 Task: Search one way flight ticket for 3 adults, 3 children in premium economy from Hobbs: Lea County Regional Airport to Evansville: Evansville Regional Airport on 8-3-2023. Choice of flights is Alaska. Number of bags: 1 carry on bag. Price is upto 108000. Outbound departure time preference is 15:30. Return departure time preference is 17:00.
Action: Mouse moved to (234, 300)
Screenshot: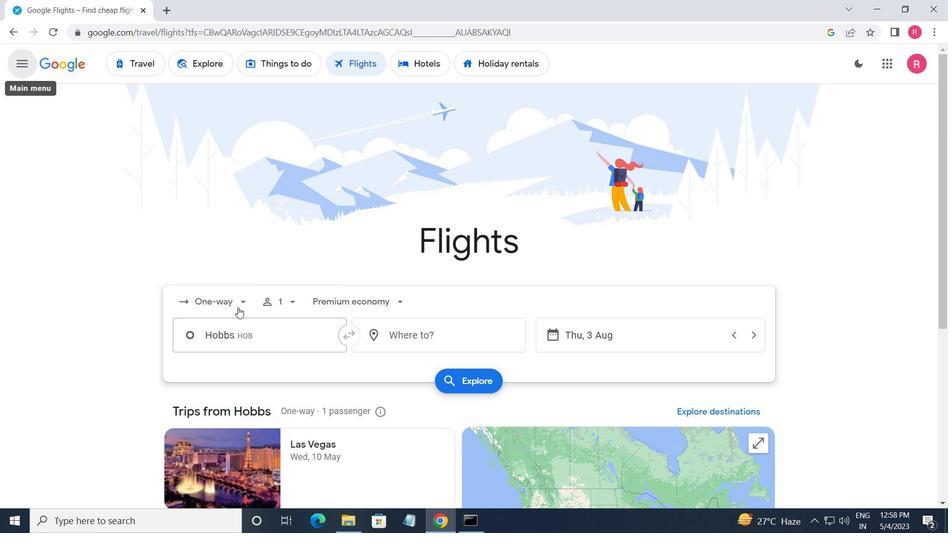 
Action: Mouse pressed left at (234, 300)
Screenshot: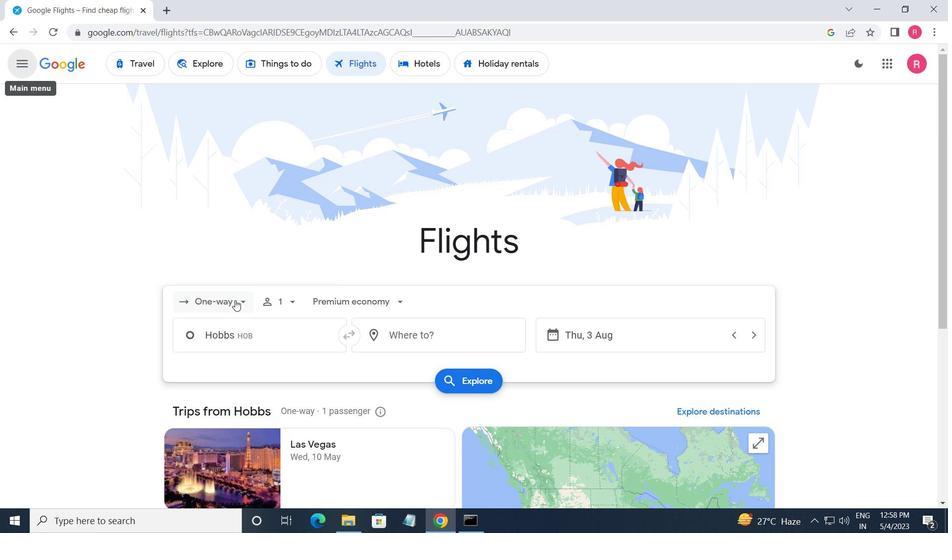 
Action: Mouse moved to (232, 357)
Screenshot: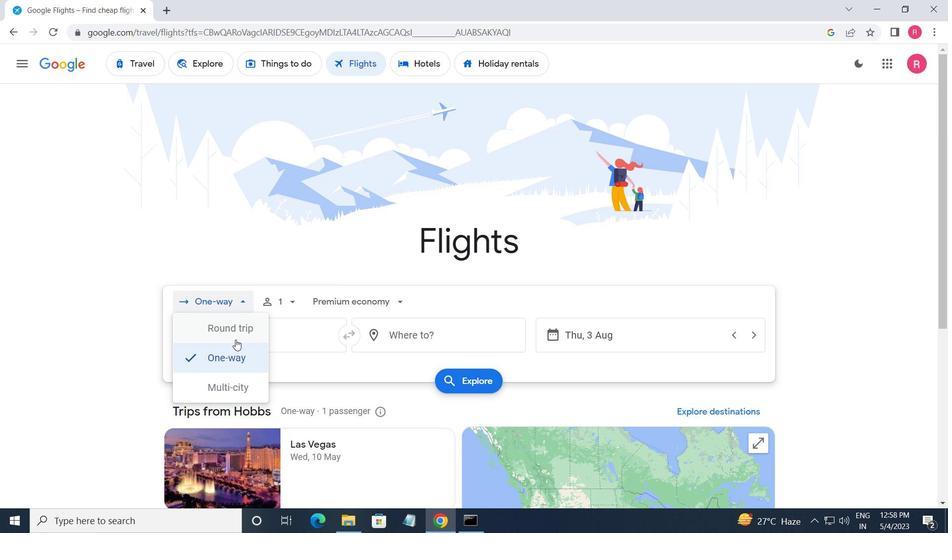 
Action: Mouse pressed left at (232, 357)
Screenshot: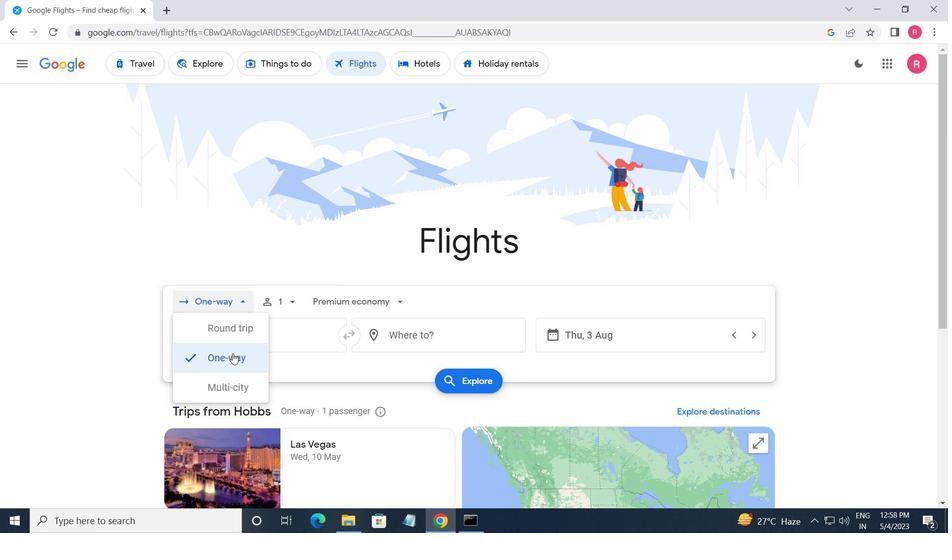 
Action: Mouse moved to (280, 298)
Screenshot: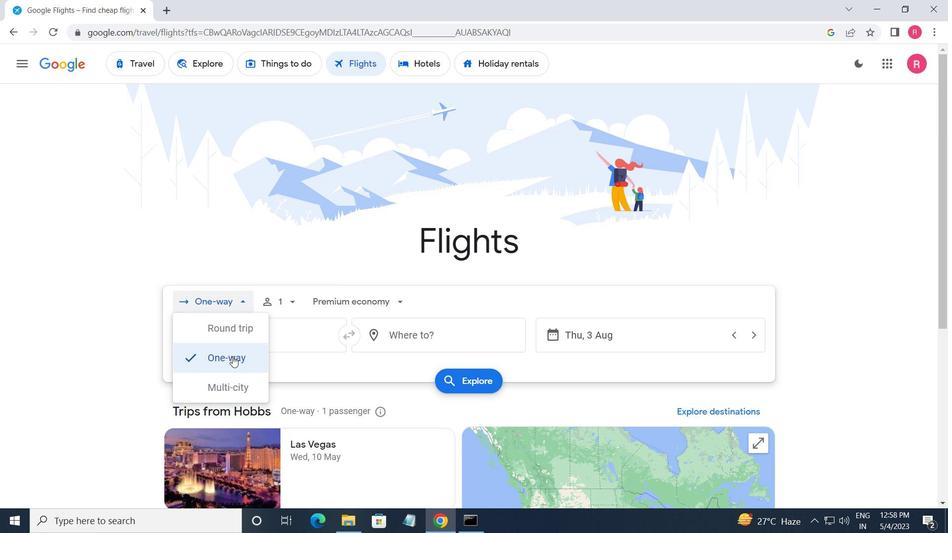 
Action: Mouse pressed left at (280, 298)
Screenshot: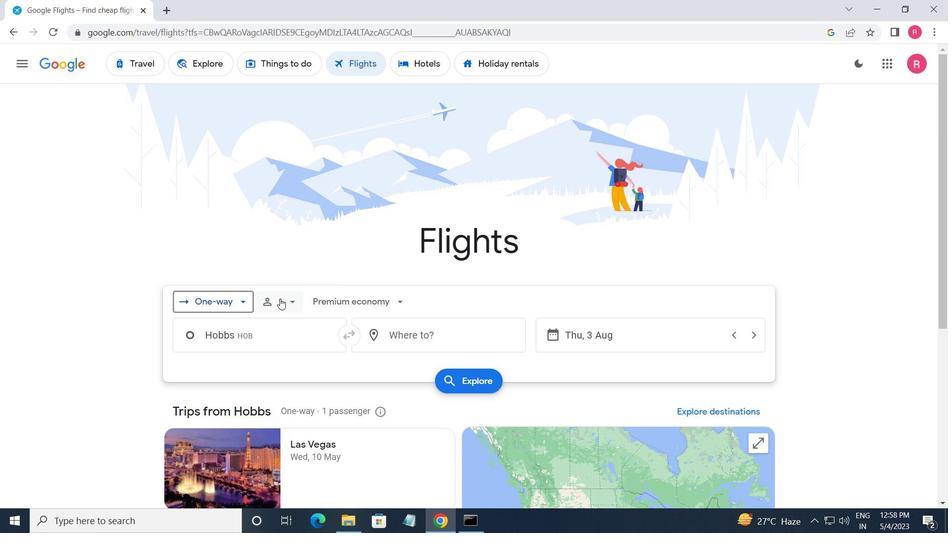 
Action: Mouse moved to (383, 334)
Screenshot: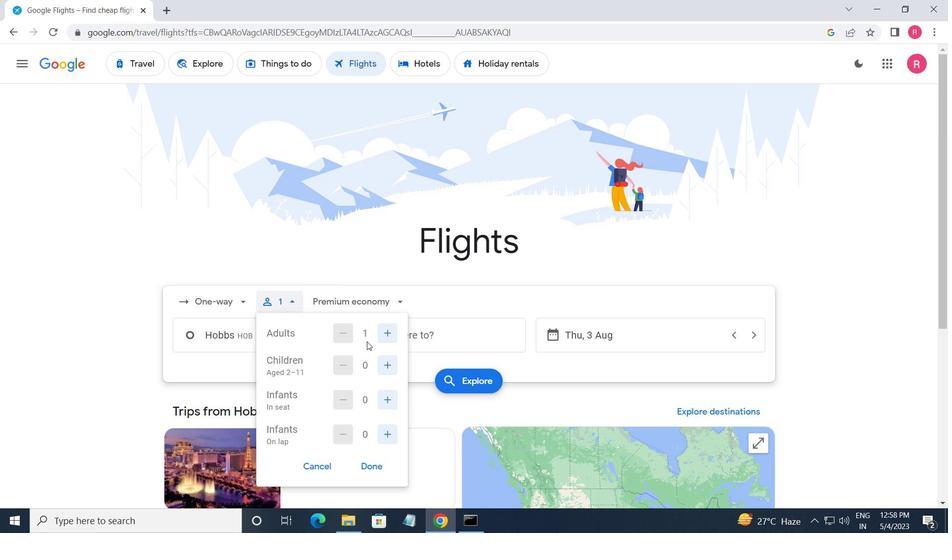 
Action: Mouse pressed left at (383, 334)
Screenshot: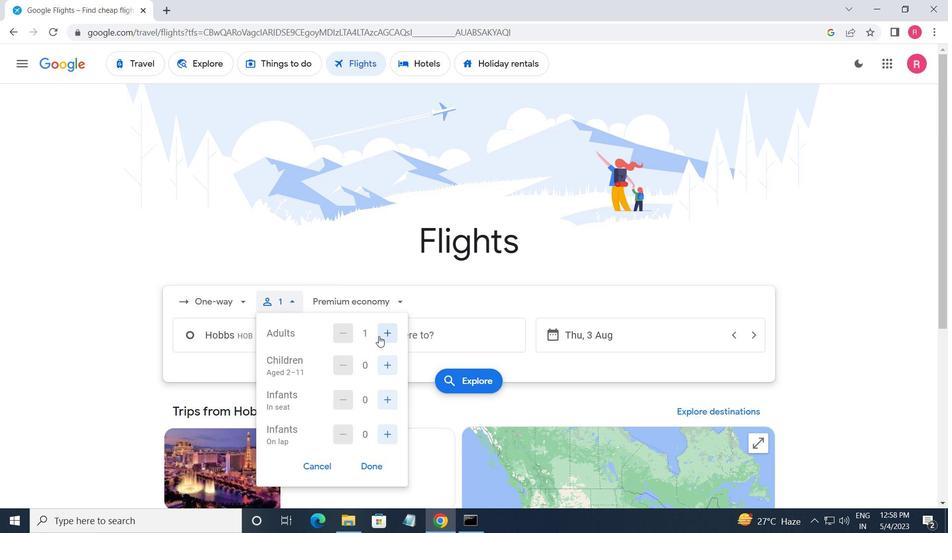 
Action: Mouse pressed left at (383, 334)
Screenshot: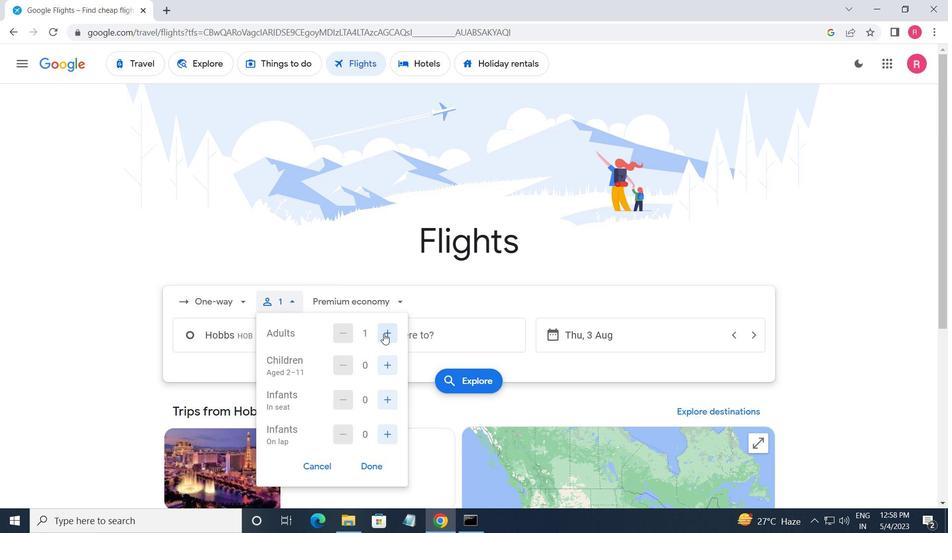 
Action: Mouse pressed left at (383, 334)
Screenshot: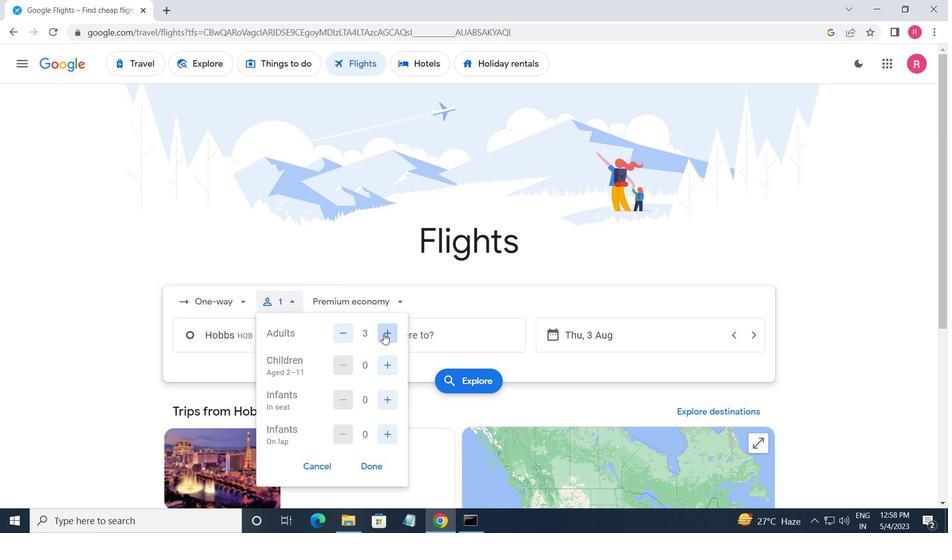 
Action: Mouse moved to (337, 333)
Screenshot: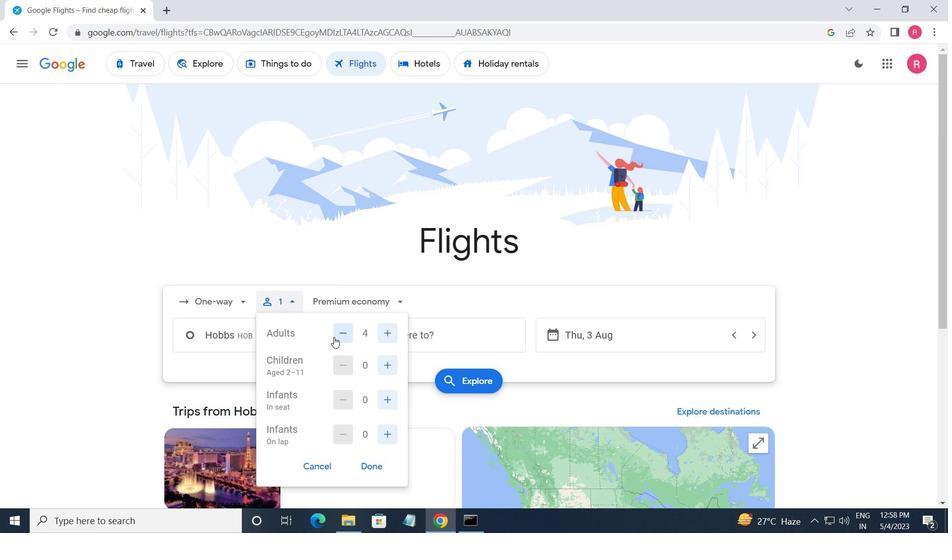
Action: Mouse pressed left at (337, 333)
Screenshot: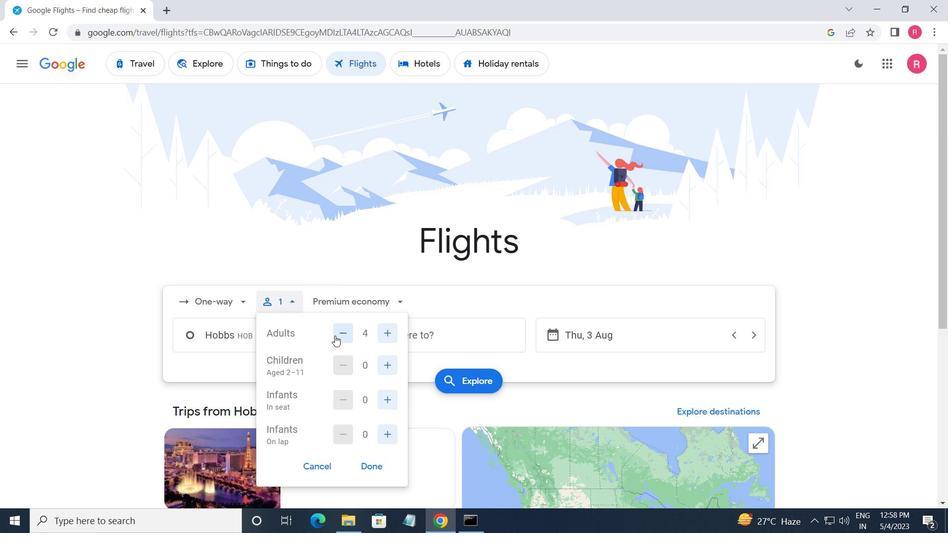 
Action: Mouse moved to (389, 364)
Screenshot: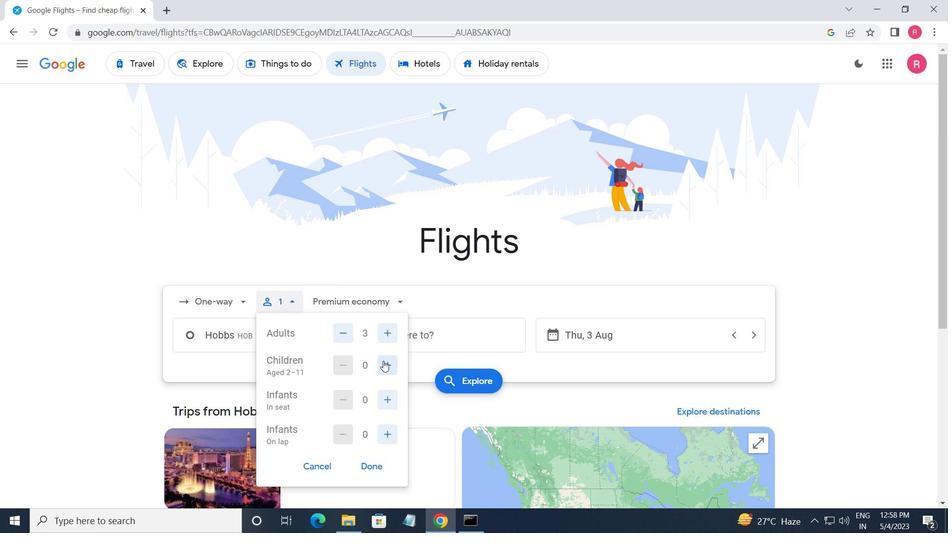 
Action: Mouse pressed left at (389, 364)
Screenshot: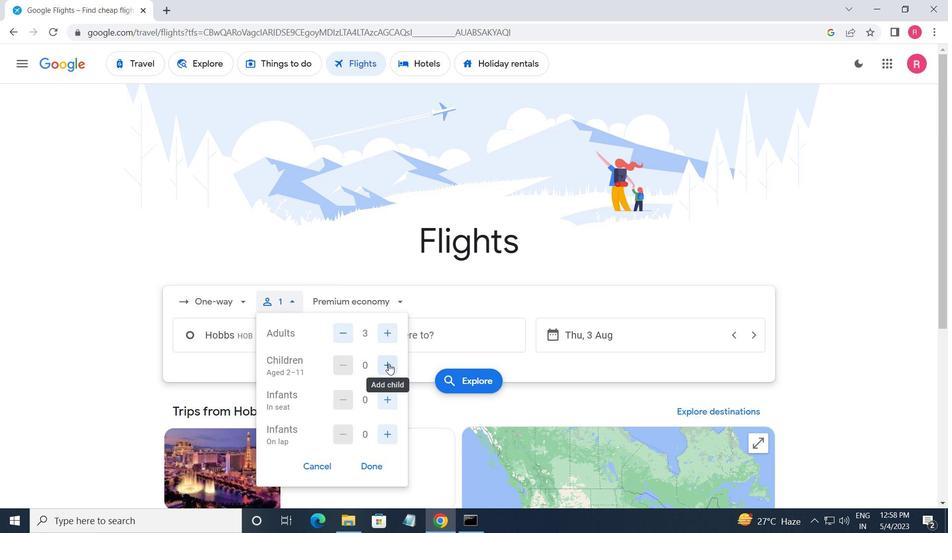 
Action: Mouse pressed left at (389, 364)
Screenshot: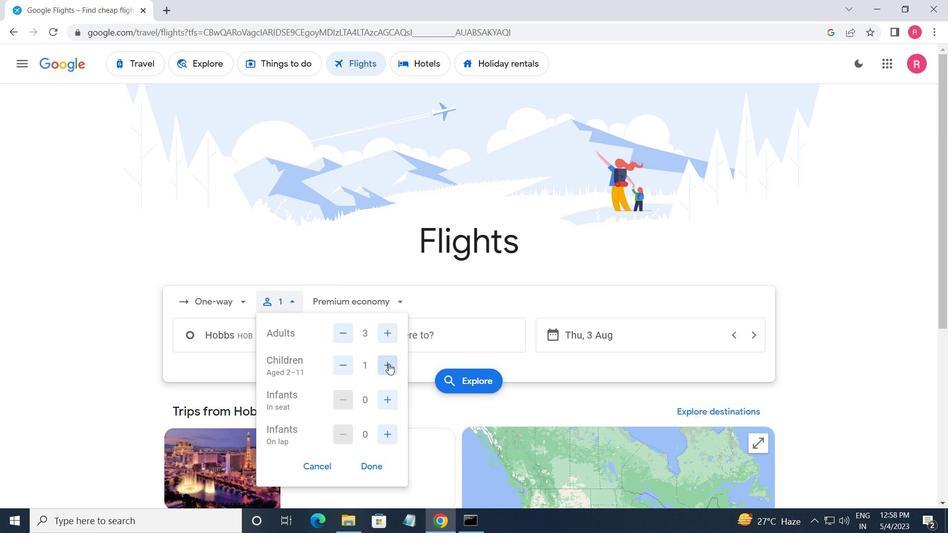 
Action: Mouse pressed left at (389, 364)
Screenshot: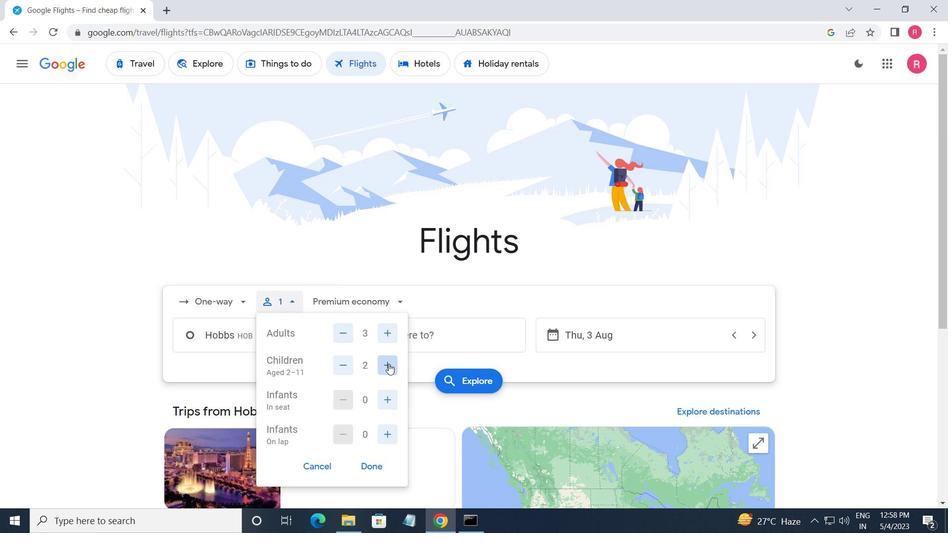 
Action: Mouse moved to (377, 462)
Screenshot: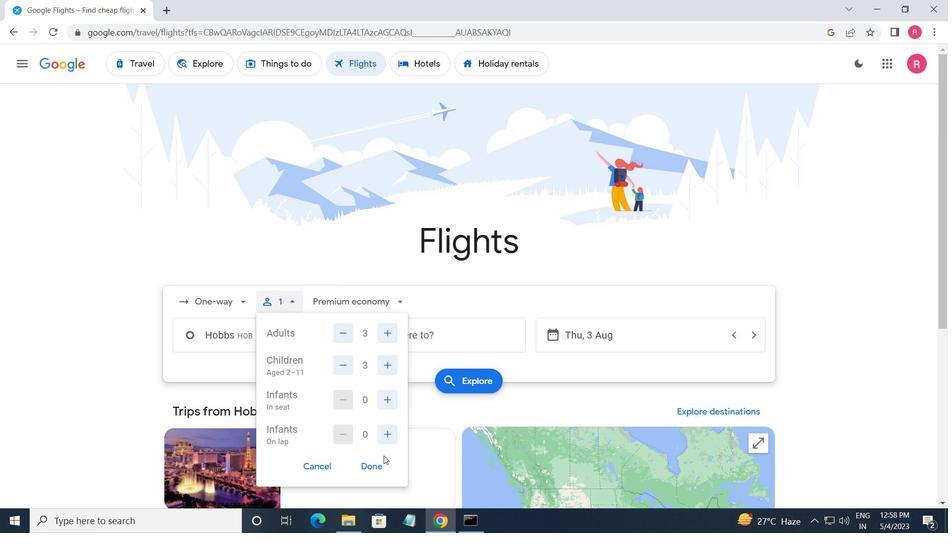 
Action: Mouse pressed left at (377, 462)
Screenshot: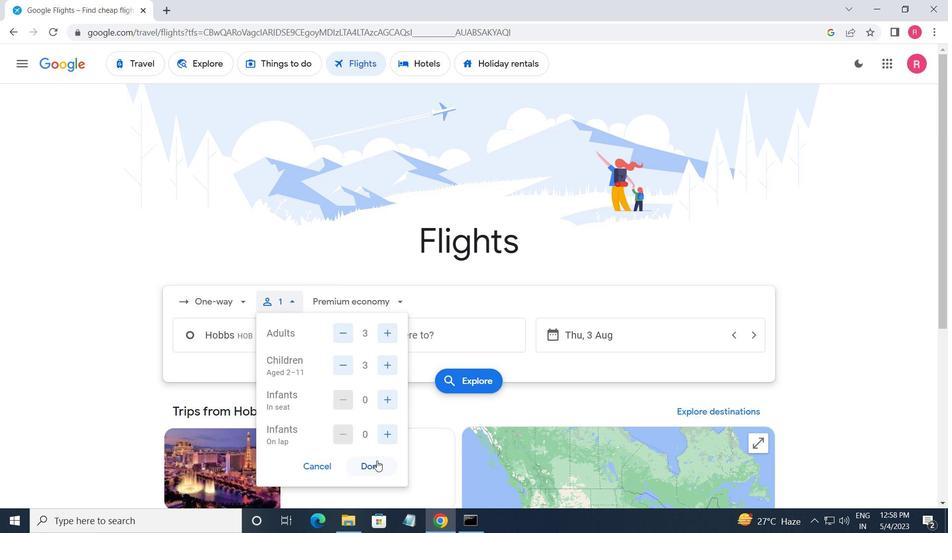 
Action: Mouse moved to (357, 297)
Screenshot: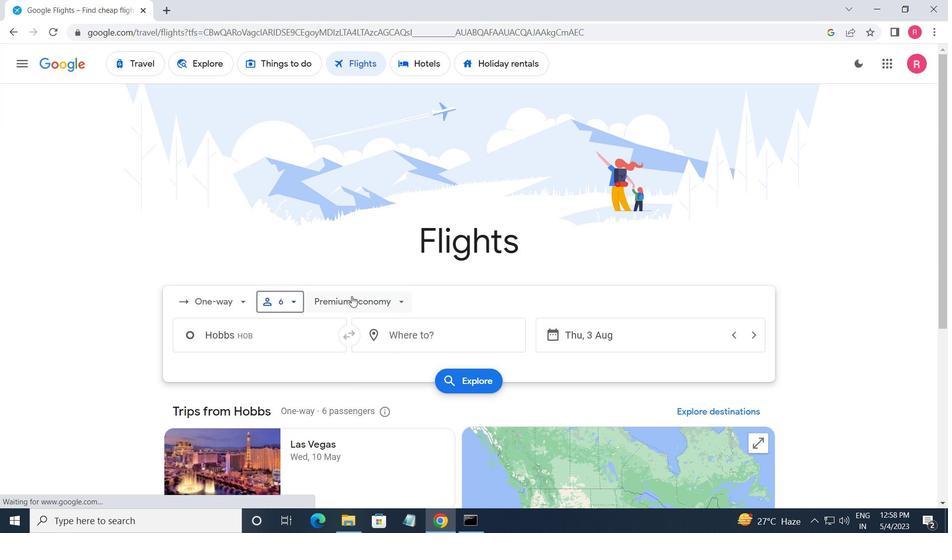 
Action: Mouse pressed left at (357, 297)
Screenshot: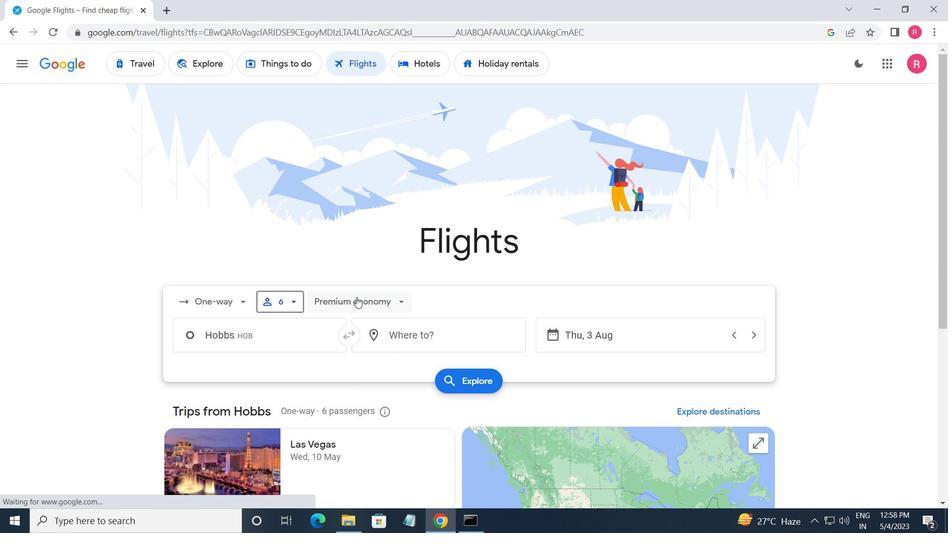 
Action: Mouse moved to (371, 357)
Screenshot: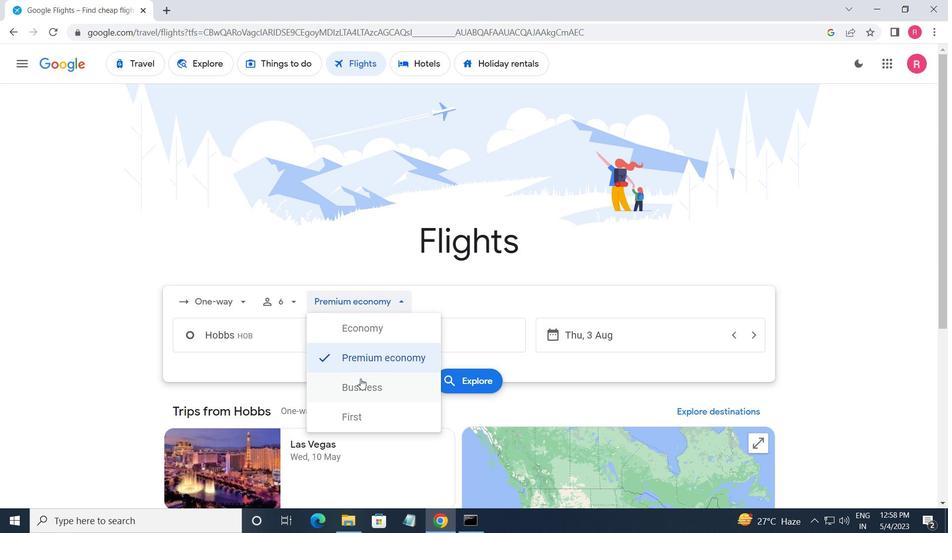 
Action: Mouse pressed left at (371, 357)
Screenshot: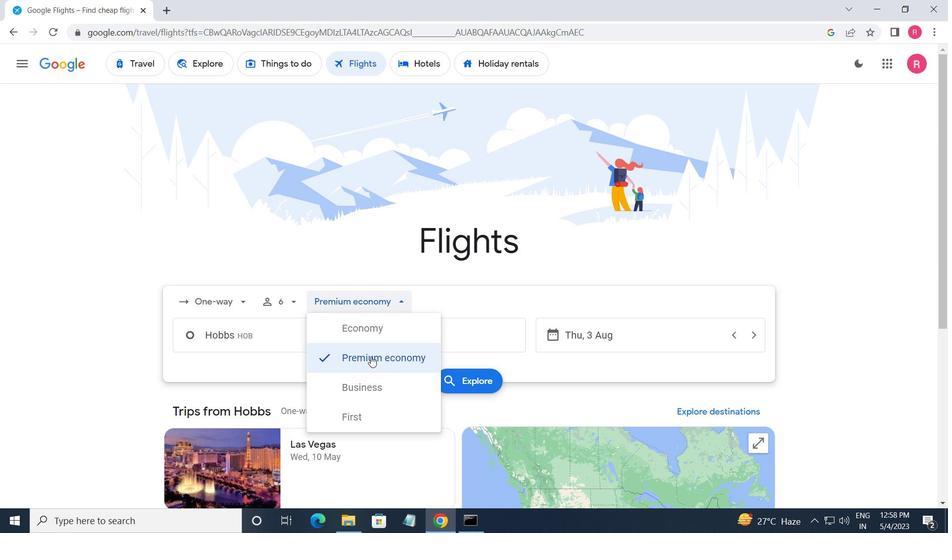 
Action: Mouse moved to (286, 330)
Screenshot: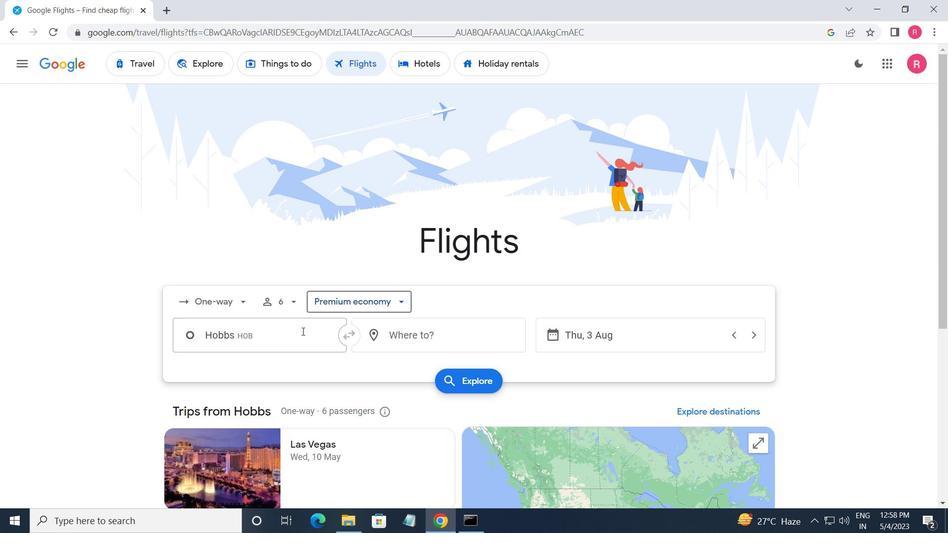 
Action: Mouse pressed left at (286, 330)
Screenshot: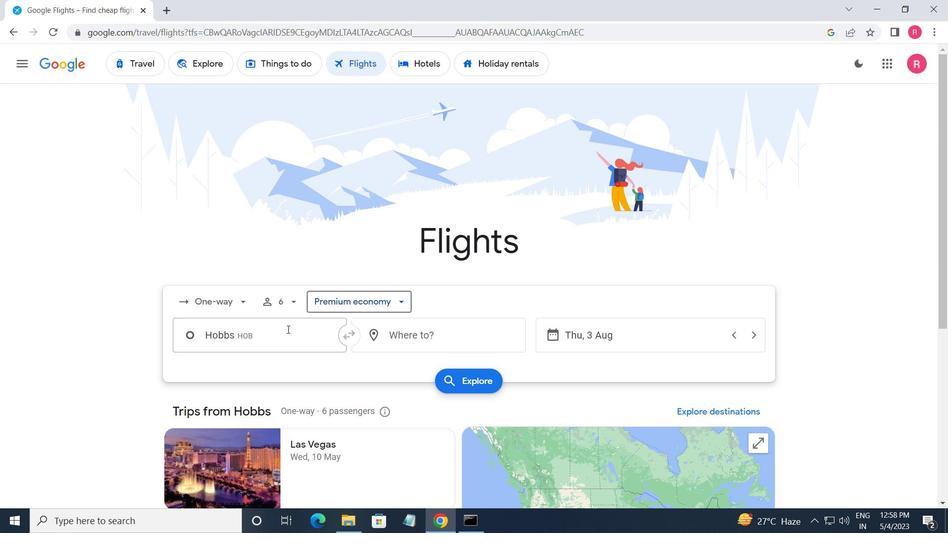 
Action: Mouse moved to (289, 465)
Screenshot: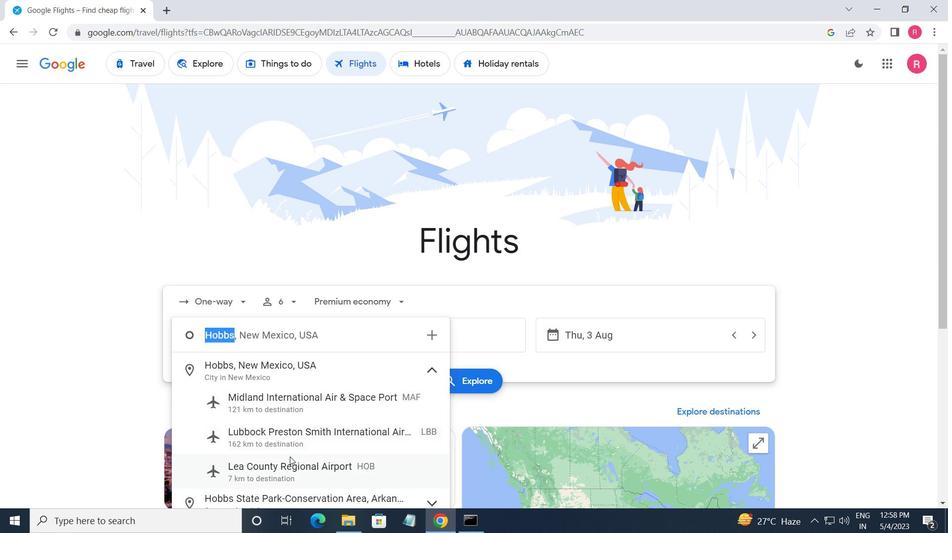 
Action: Mouse pressed left at (289, 465)
Screenshot: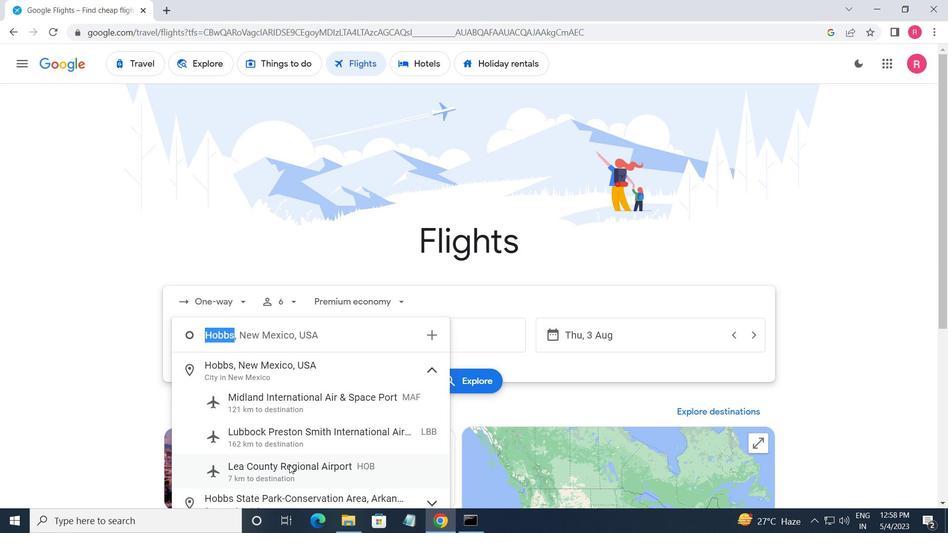 
Action: Mouse moved to (403, 338)
Screenshot: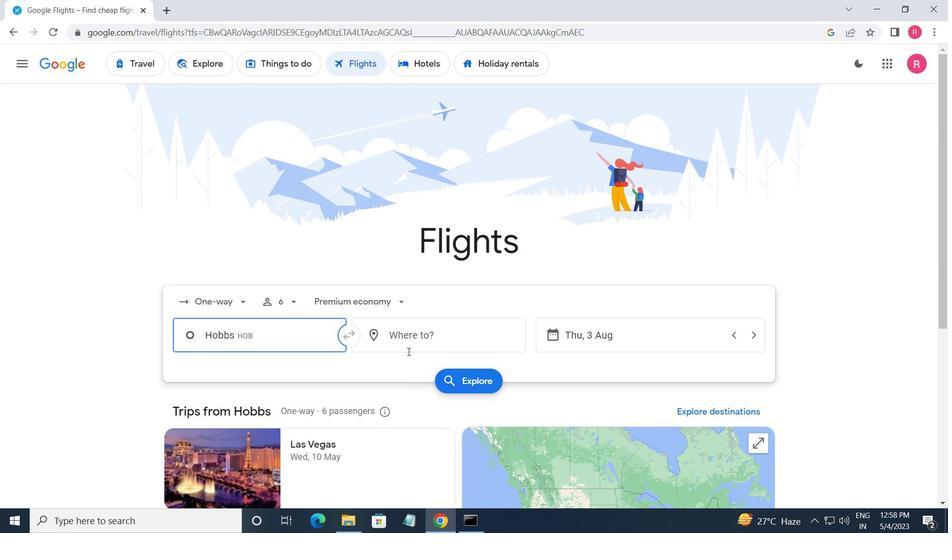 
Action: Mouse pressed left at (403, 338)
Screenshot: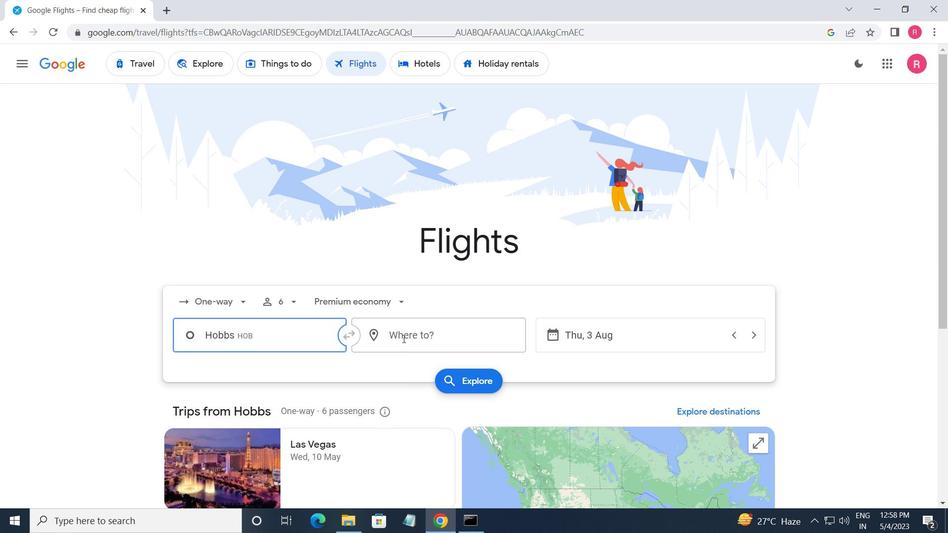 
Action: Mouse moved to (426, 460)
Screenshot: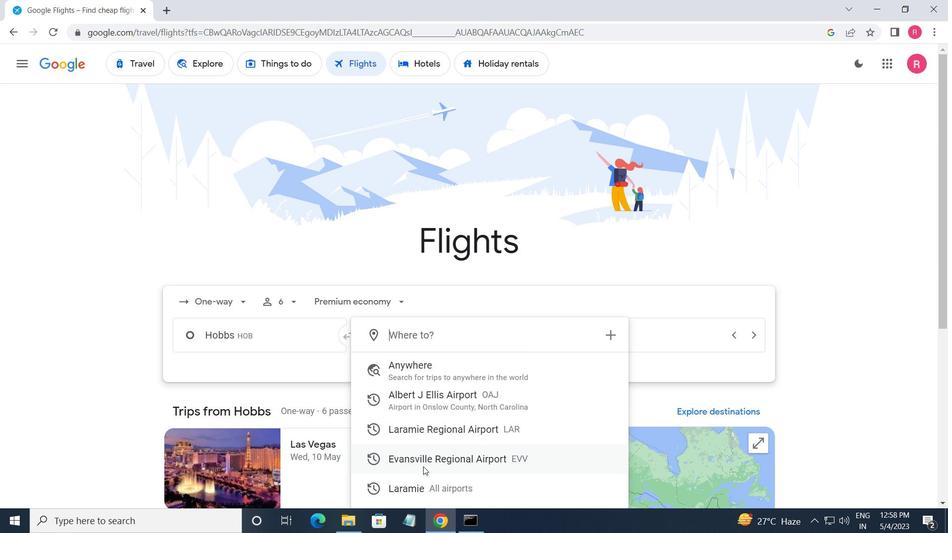 
Action: Mouse pressed left at (426, 460)
Screenshot: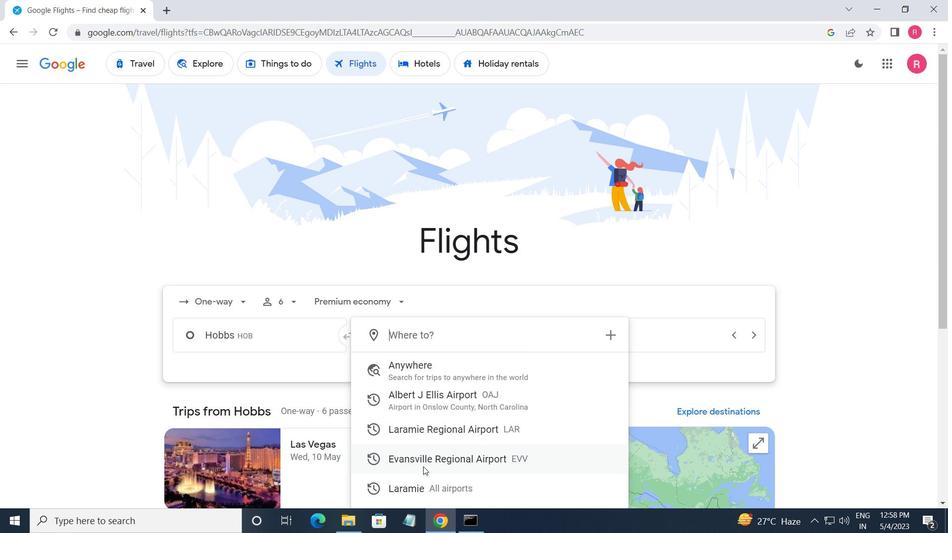
Action: Mouse moved to (587, 336)
Screenshot: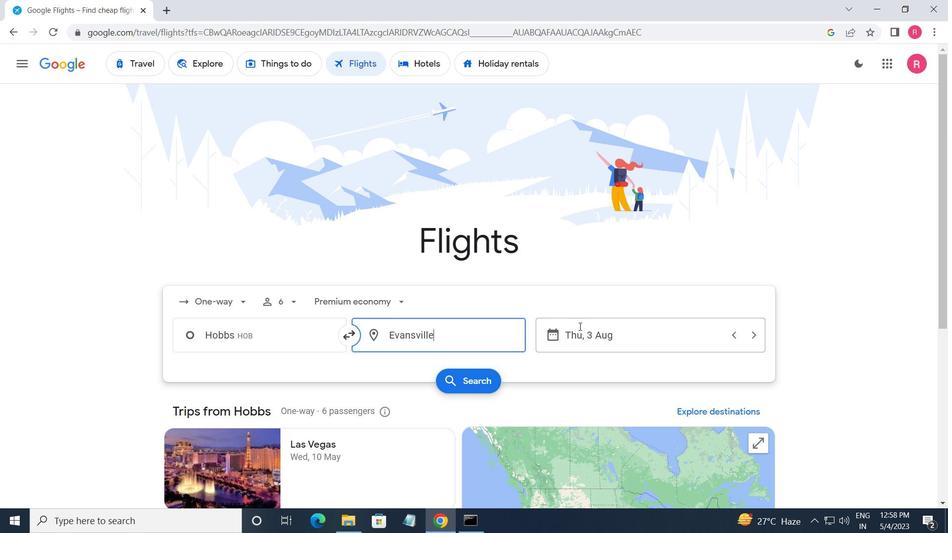 
Action: Mouse pressed left at (587, 336)
Screenshot: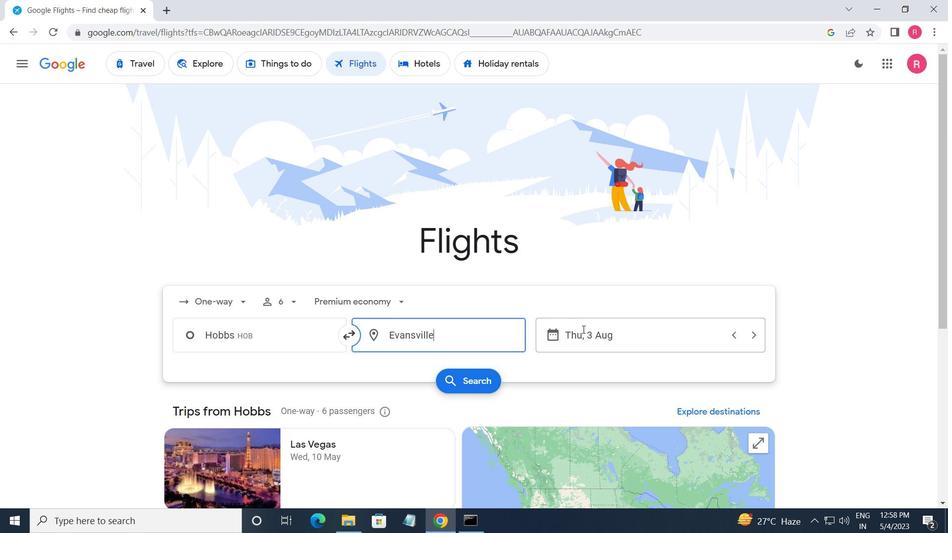 
Action: Mouse moved to (442, 289)
Screenshot: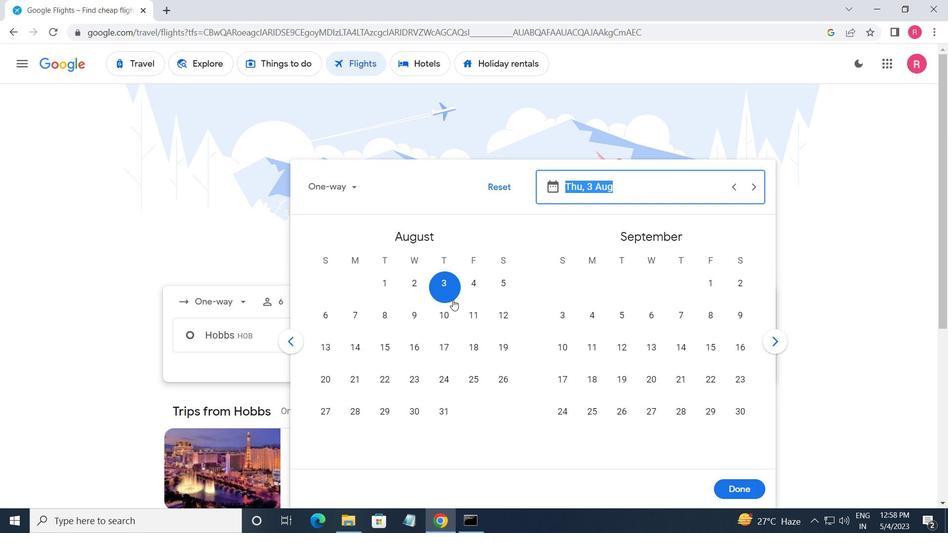 
Action: Mouse pressed left at (442, 289)
Screenshot: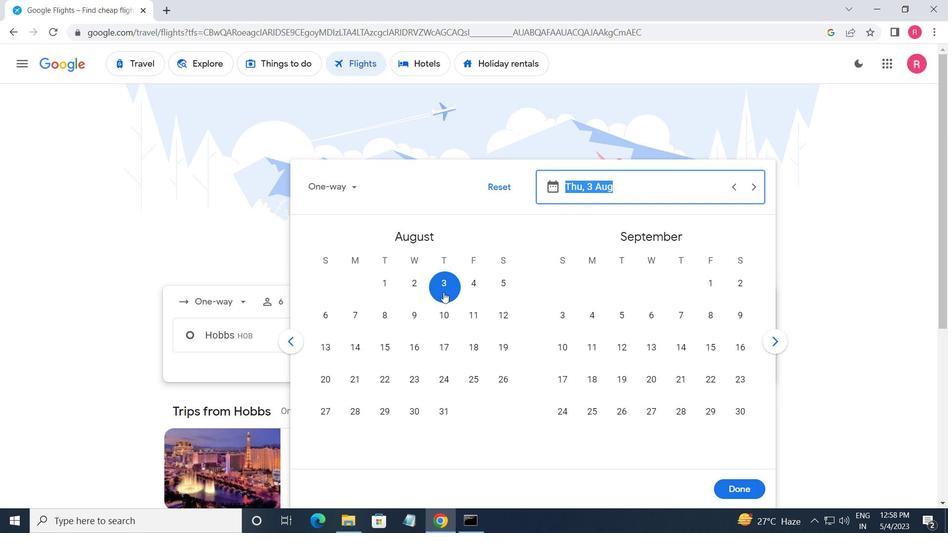 
Action: Mouse moved to (753, 488)
Screenshot: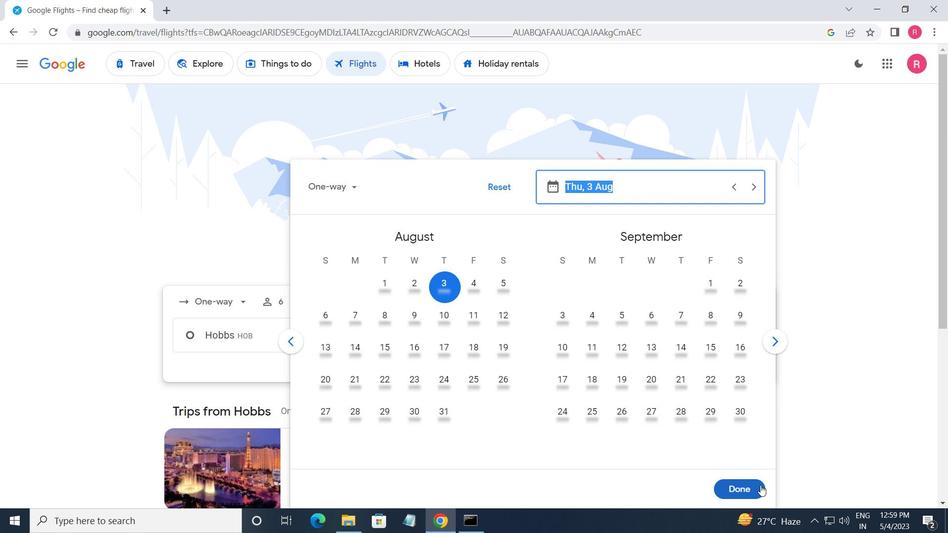 
Action: Mouse pressed left at (753, 488)
Screenshot: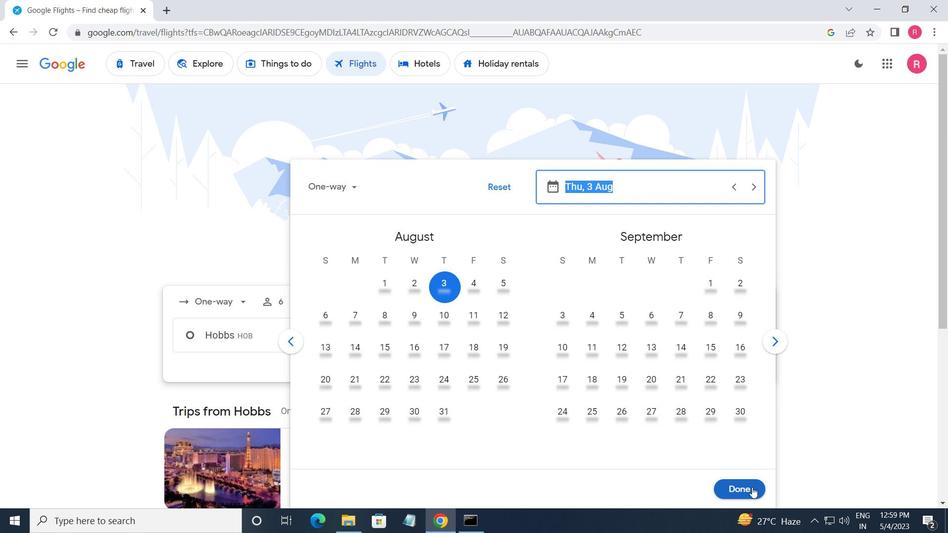 
Action: Mouse moved to (486, 386)
Screenshot: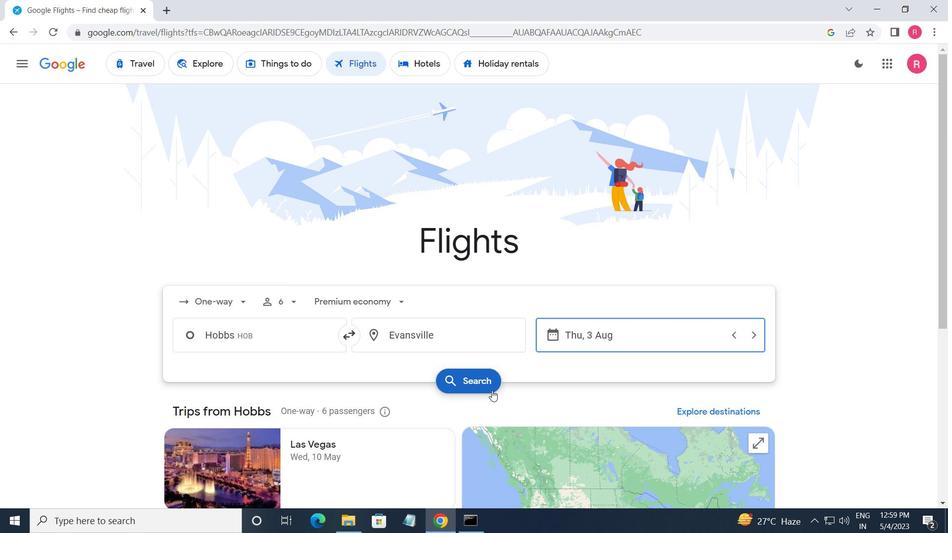 
Action: Mouse pressed left at (486, 386)
Screenshot: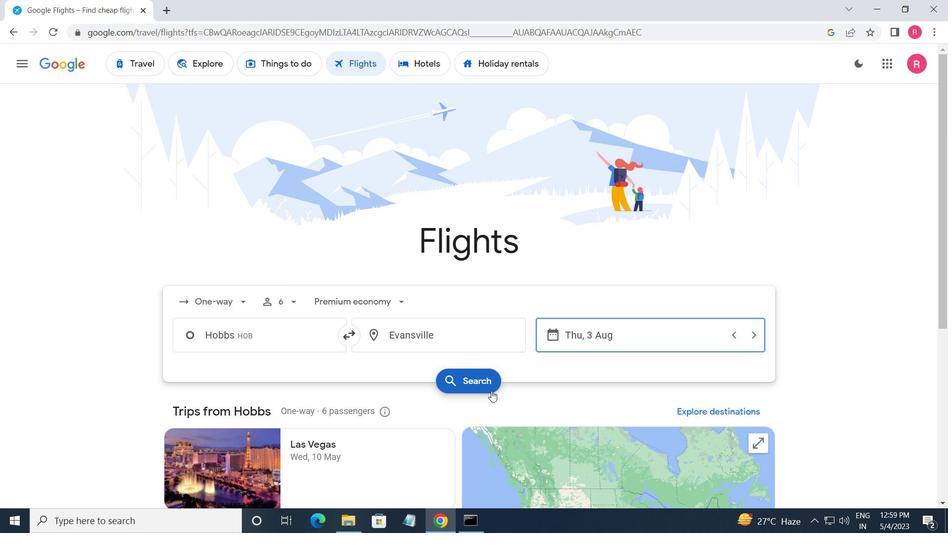 
Action: Mouse moved to (190, 181)
Screenshot: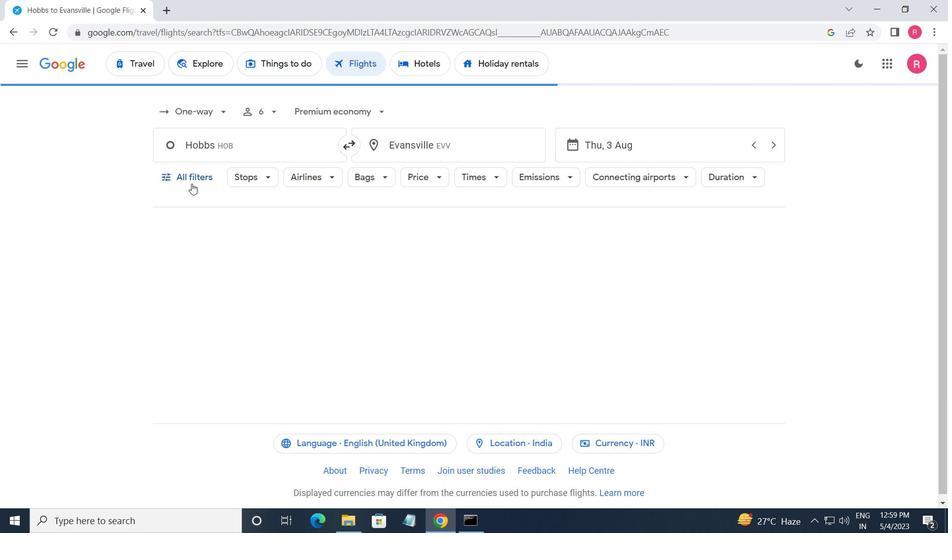 
Action: Mouse pressed left at (190, 181)
Screenshot: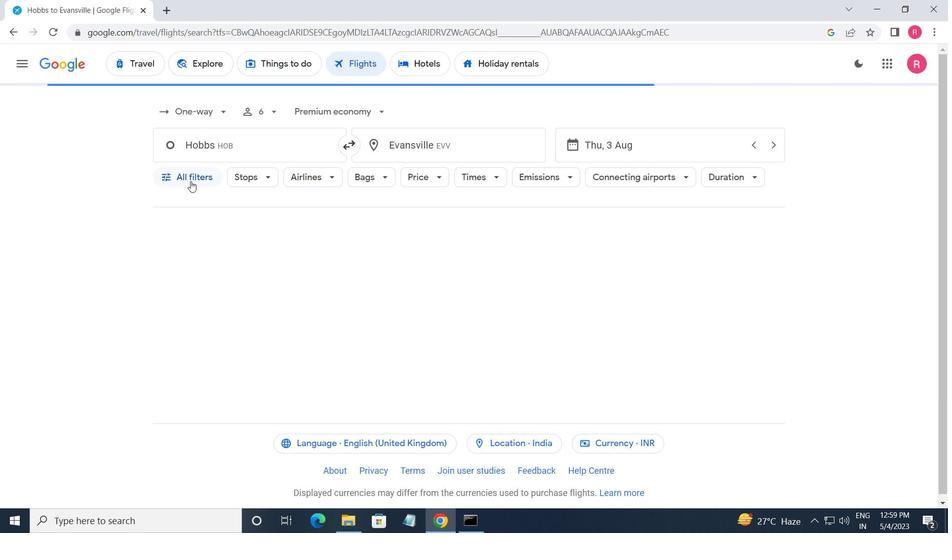 
Action: Mouse moved to (294, 290)
Screenshot: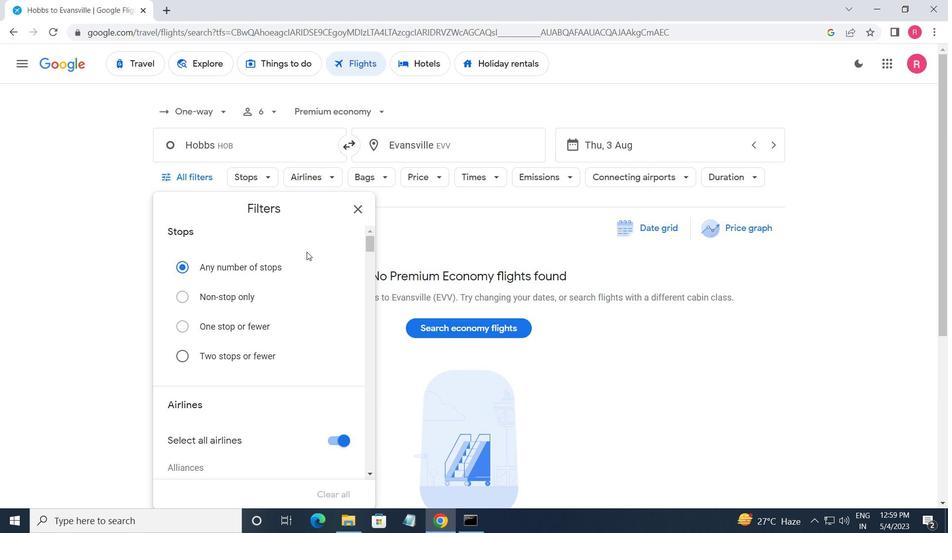 
Action: Mouse scrolled (294, 290) with delta (0, 0)
Screenshot: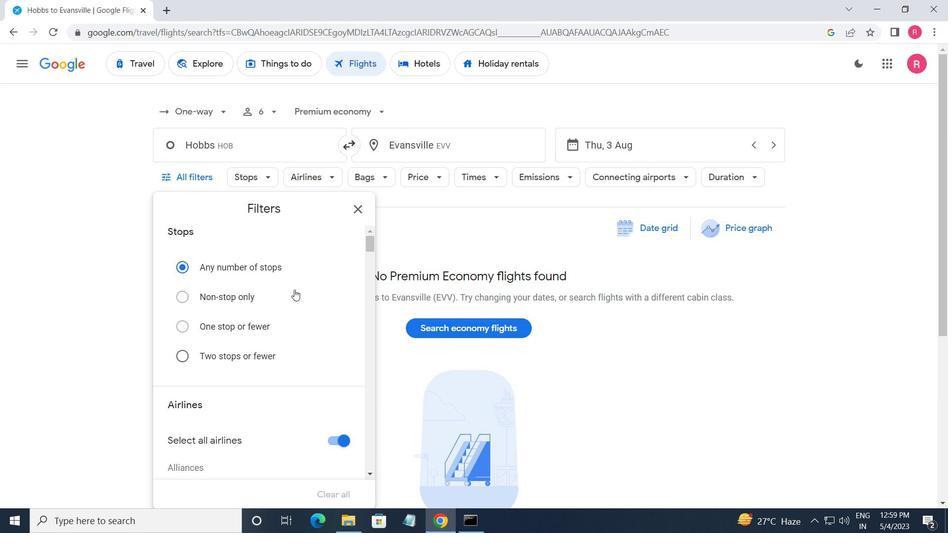 
Action: Mouse scrolled (294, 290) with delta (0, 0)
Screenshot: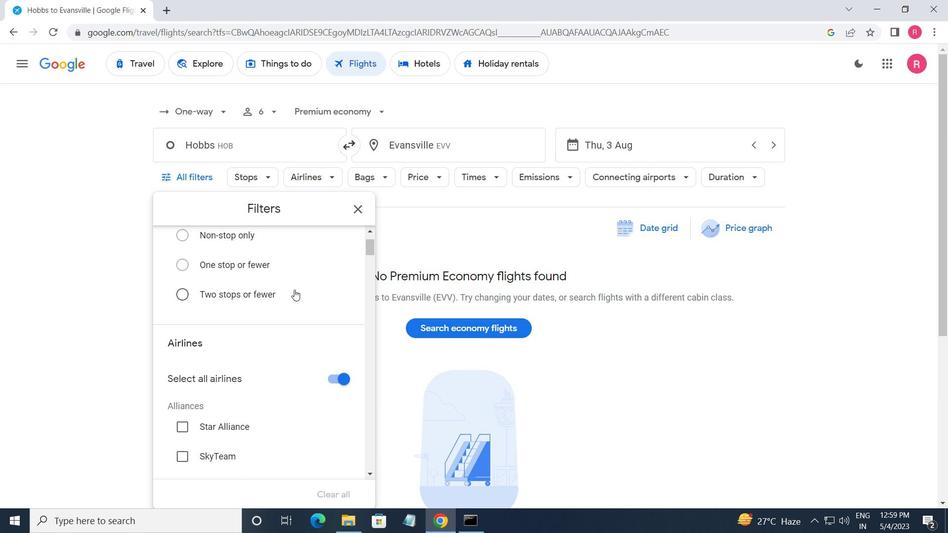 
Action: Mouse scrolled (294, 290) with delta (0, 0)
Screenshot: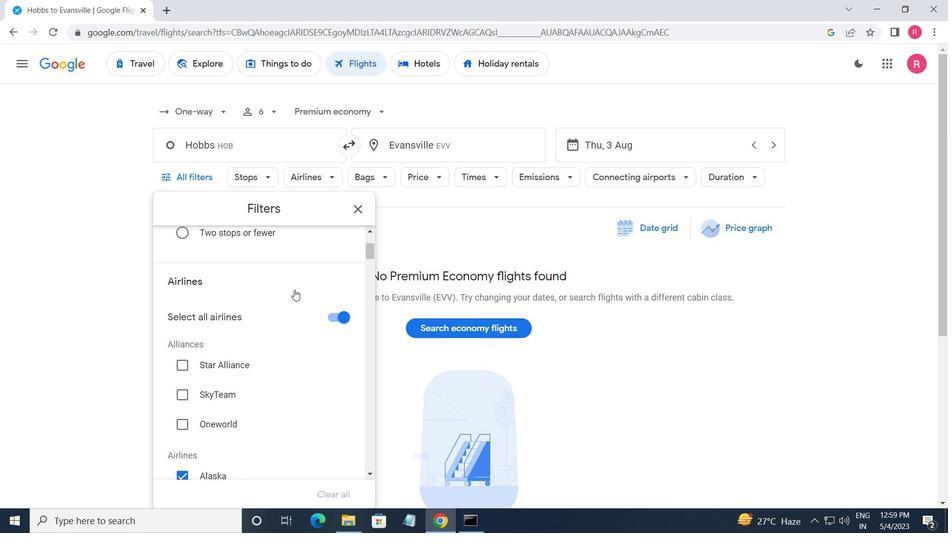 
Action: Mouse scrolled (294, 290) with delta (0, 0)
Screenshot: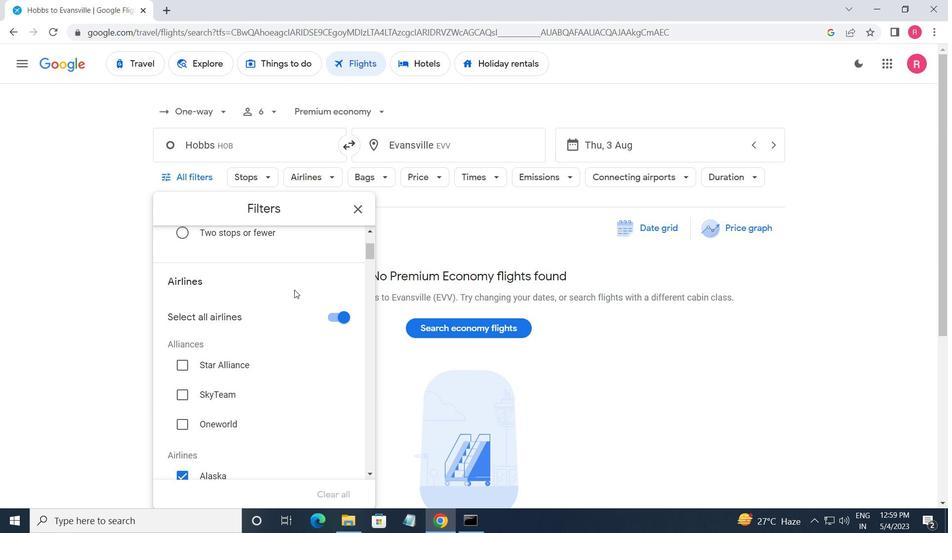 
Action: Mouse moved to (327, 352)
Screenshot: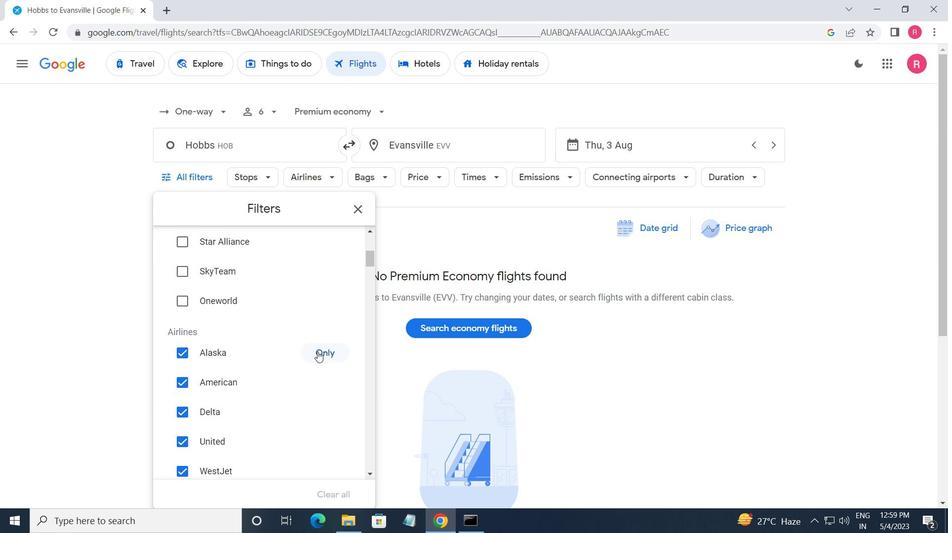 
Action: Mouse pressed left at (327, 352)
Screenshot: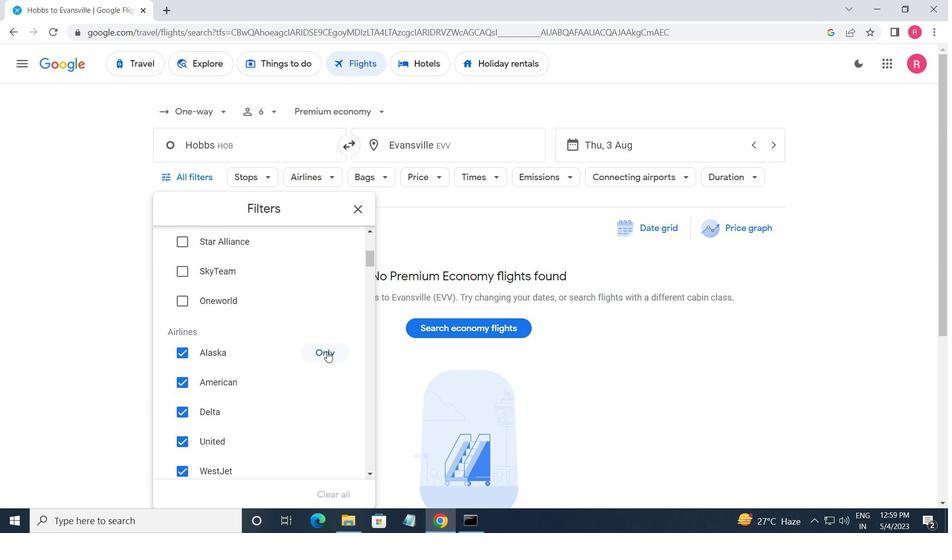 
Action: Mouse moved to (290, 349)
Screenshot: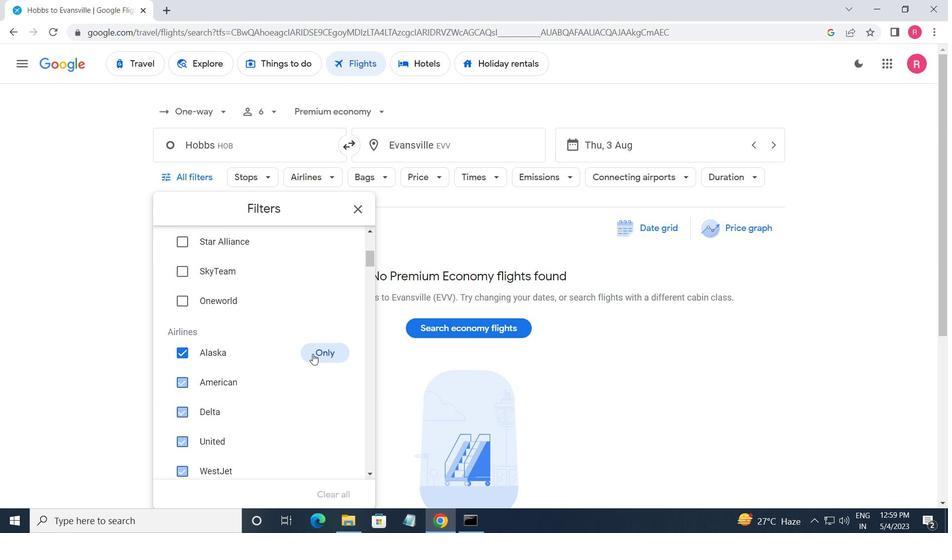
Action: Mouse scrolled (290, 348) with delta (0, 0)
Screenshot: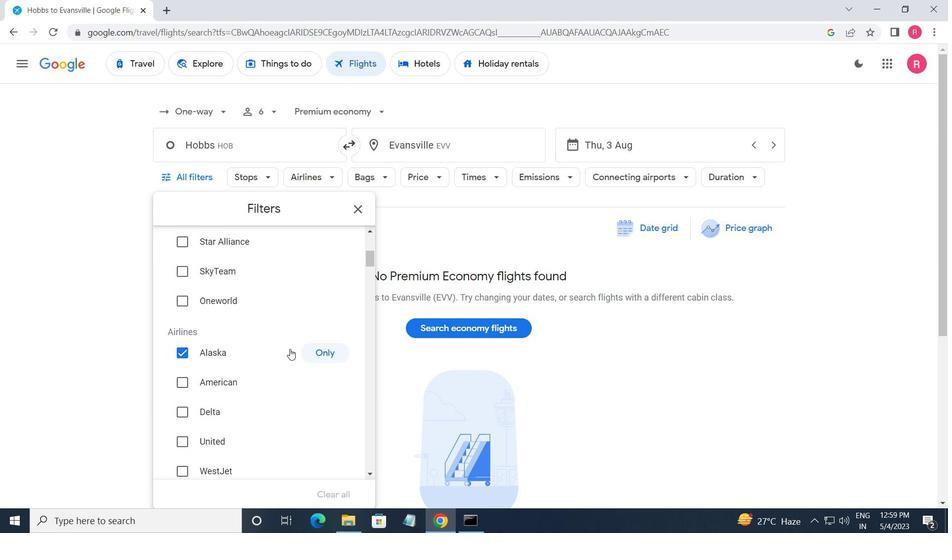 
Action: Mouse scrolled (290, 348) with delta (0, 0)
Screenshot: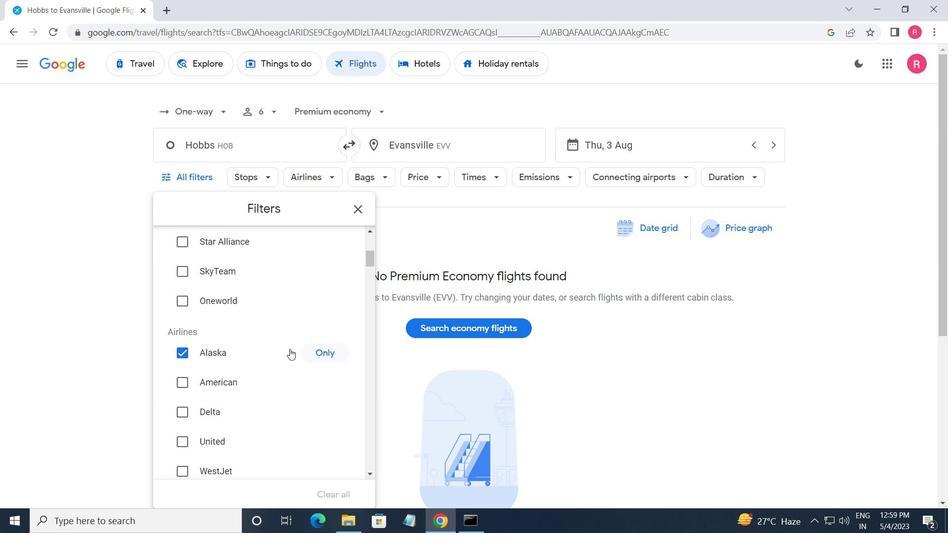 
Action: Mouse scrolled (290, 348) with delta (0, 0)
Screenshot: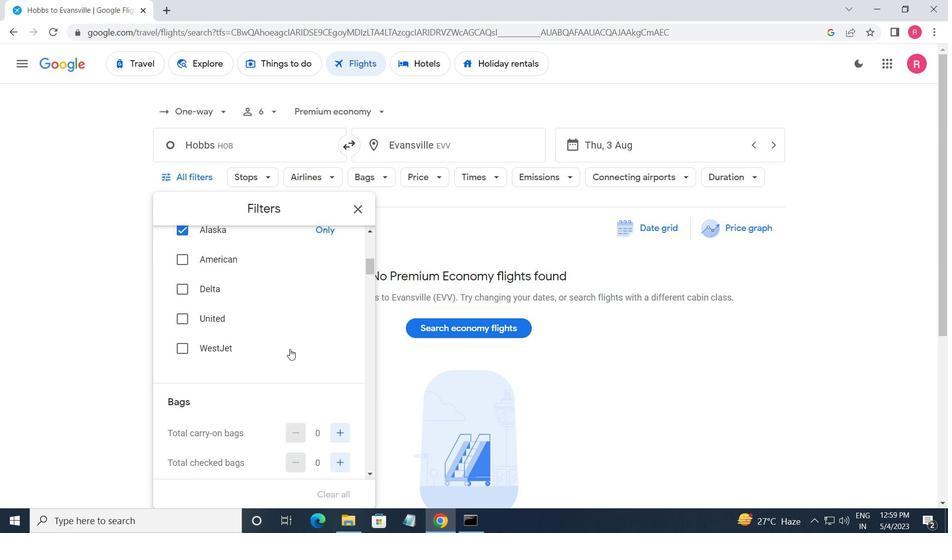 
Action: Mouse scrolled (290, 348) with delta (0, 0)
Screenshot: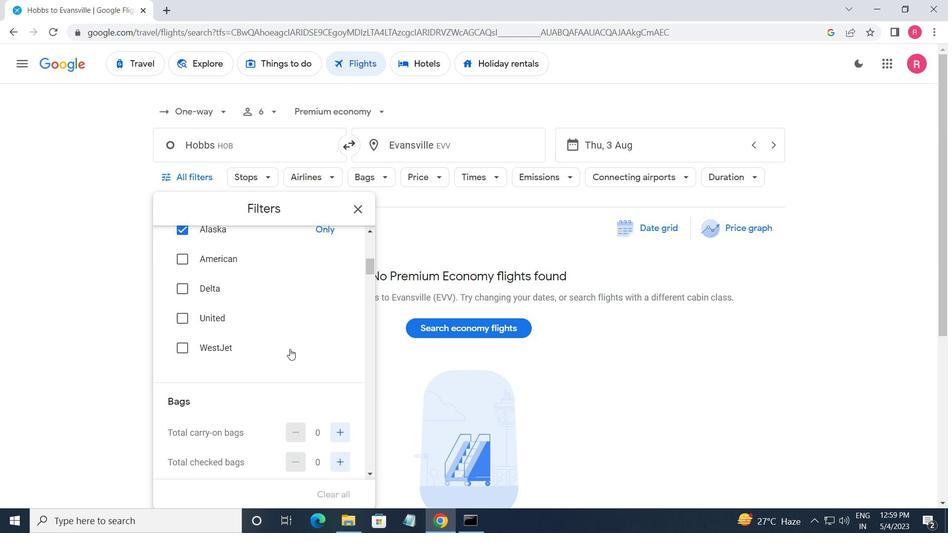 
Action: Mouse moved to (340, 310)
Screenshot: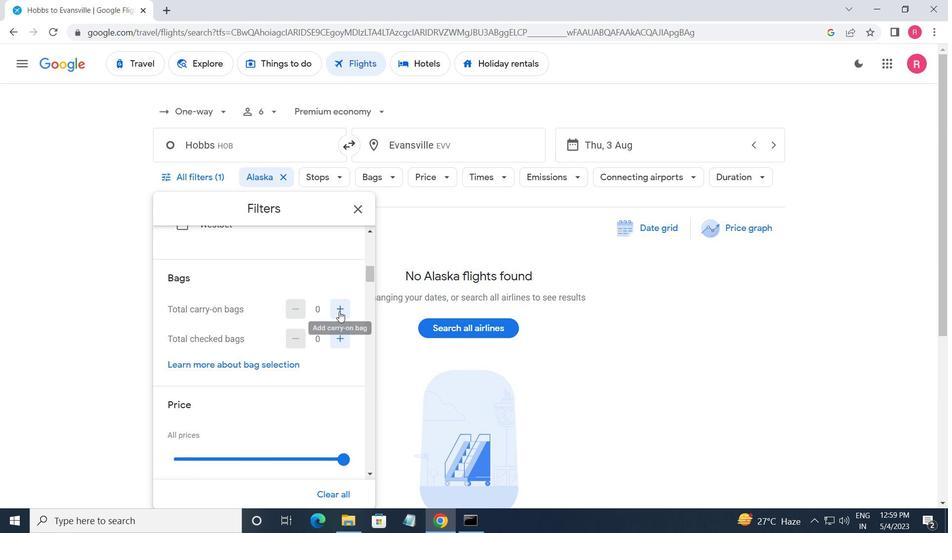
Action: Mouse pressed left at (340, 310)
Screenshot: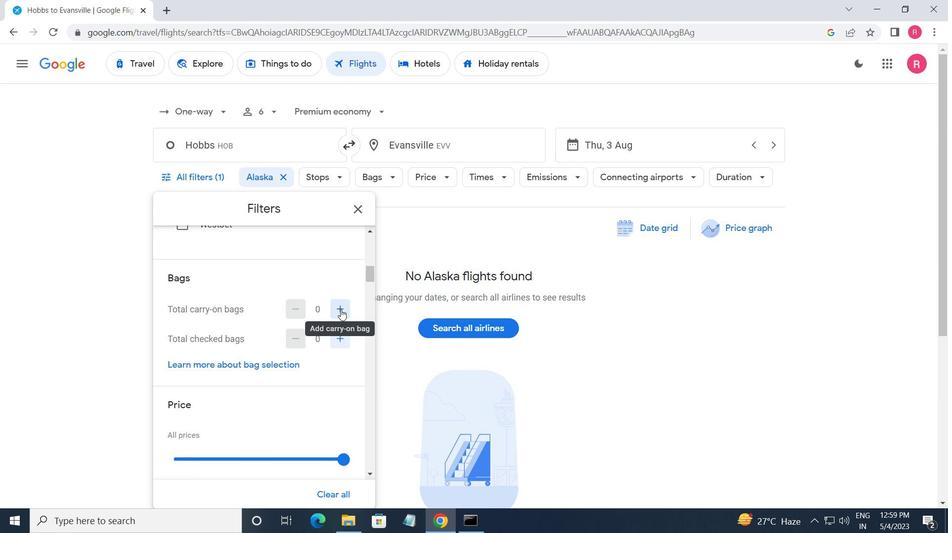 
Action: Mouse moved to (275, 351)
Screenshot: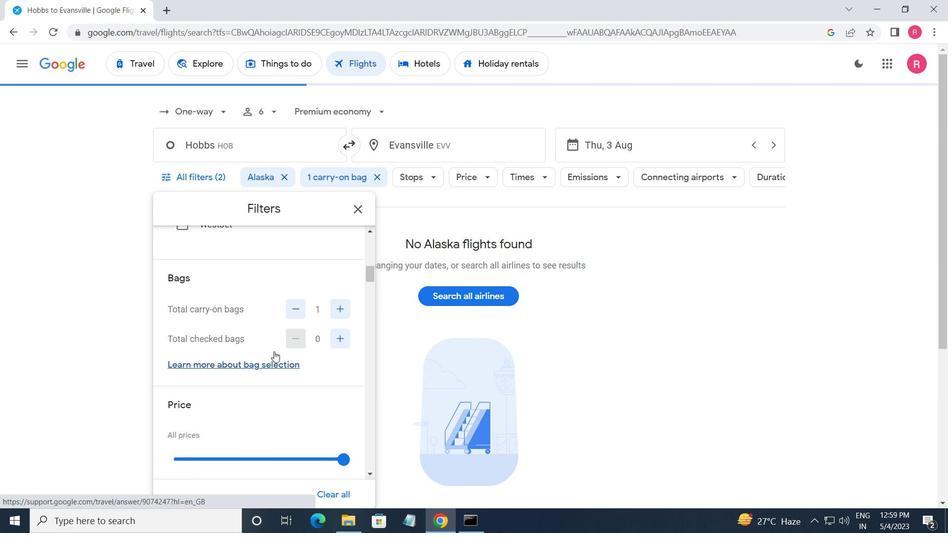 
Action: Mouse scrolled (275, 351) with delta (0, 0)
Screenshot: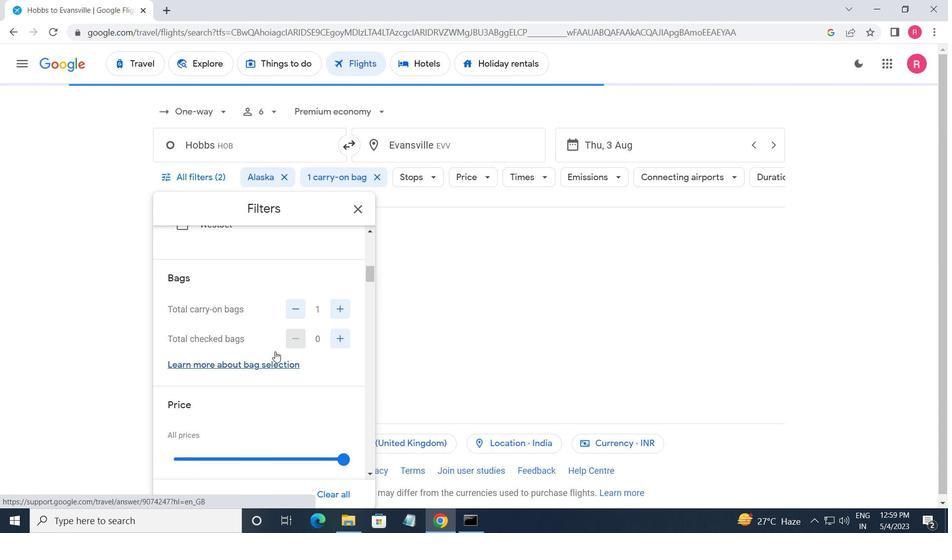 
Action: Mouse moved to (342, 396)
Screenshot: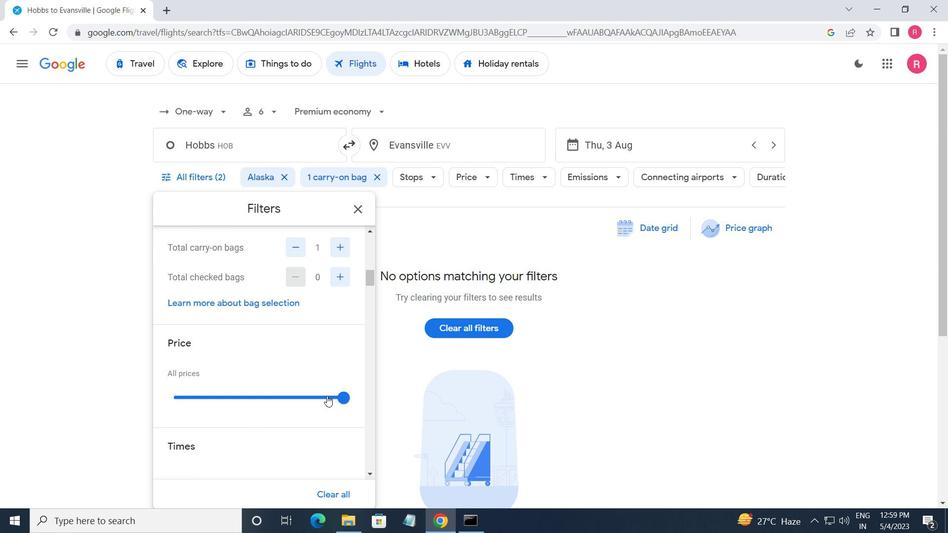 
Action: Mouse pressed left at (342, 396)
Screenshot: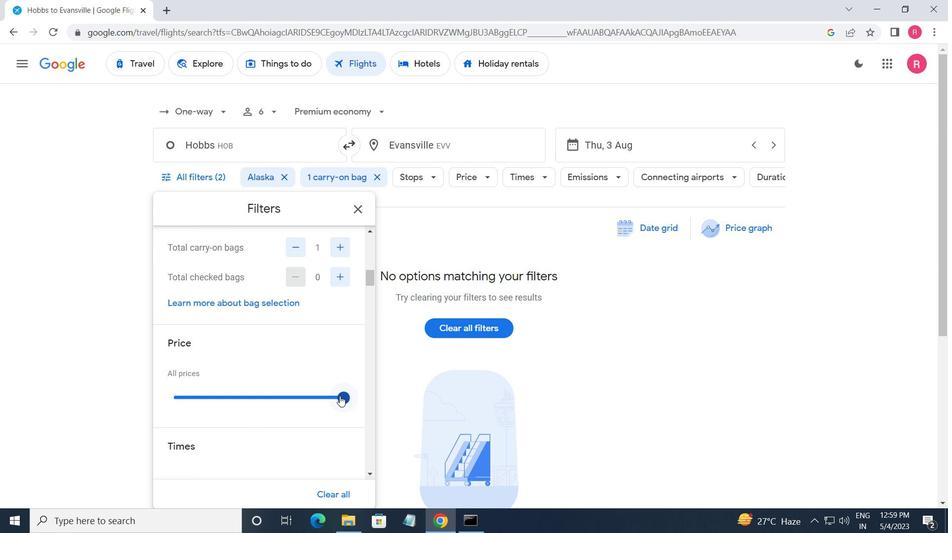 
Action: Mouse moved to (318, 367)
Screenshot: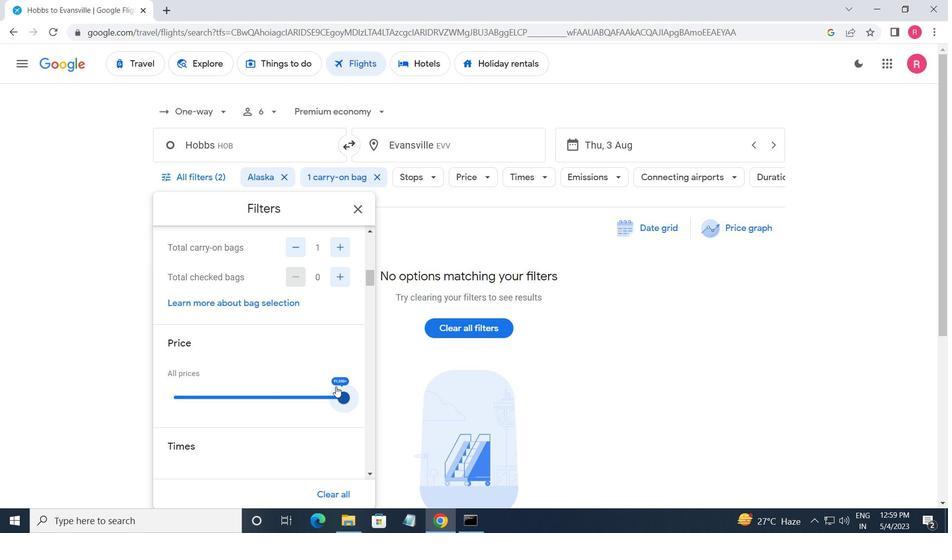 
Action: Mouse scrolled (318, 366) with delta (0, 0)
Screenshot: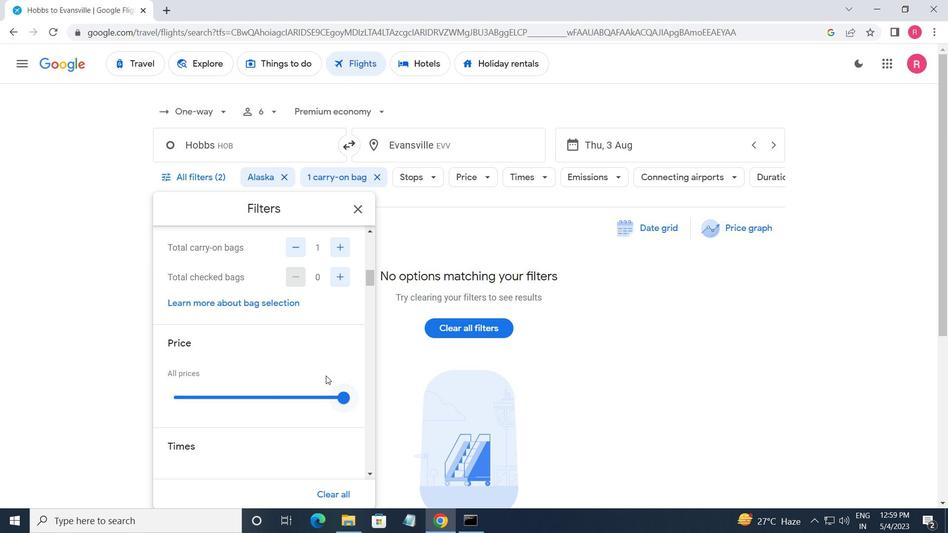 
Action: Mouse moved to (318, 366)
Screenshot: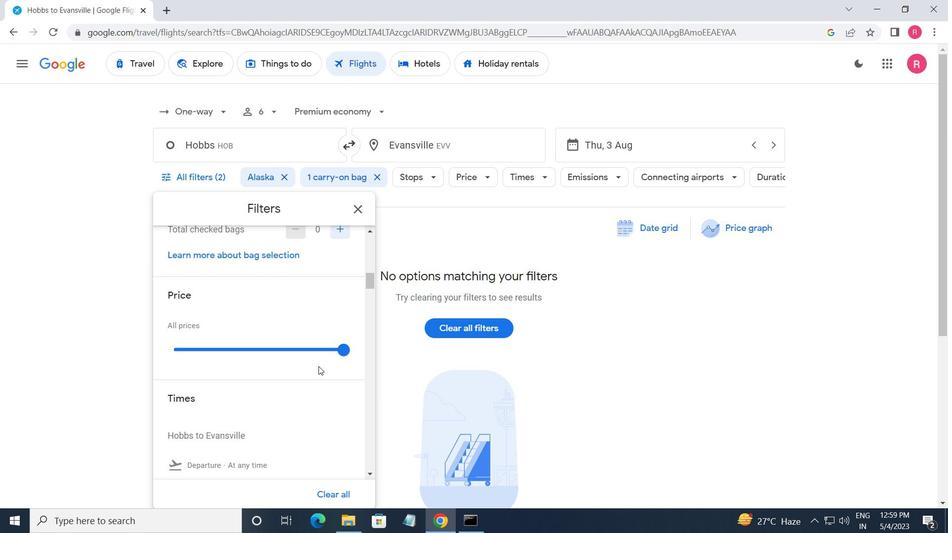 
Action: Mouse scrolled (318, 366) with delta (0, 0)
Screenshot: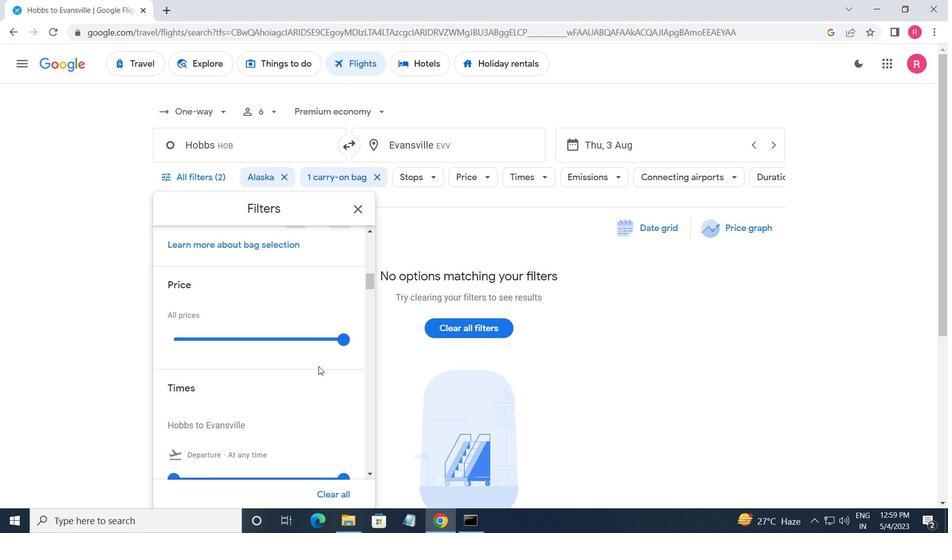 
Action: Mouse scrolled (318, 366) with delta (0, 0)
Screenshot: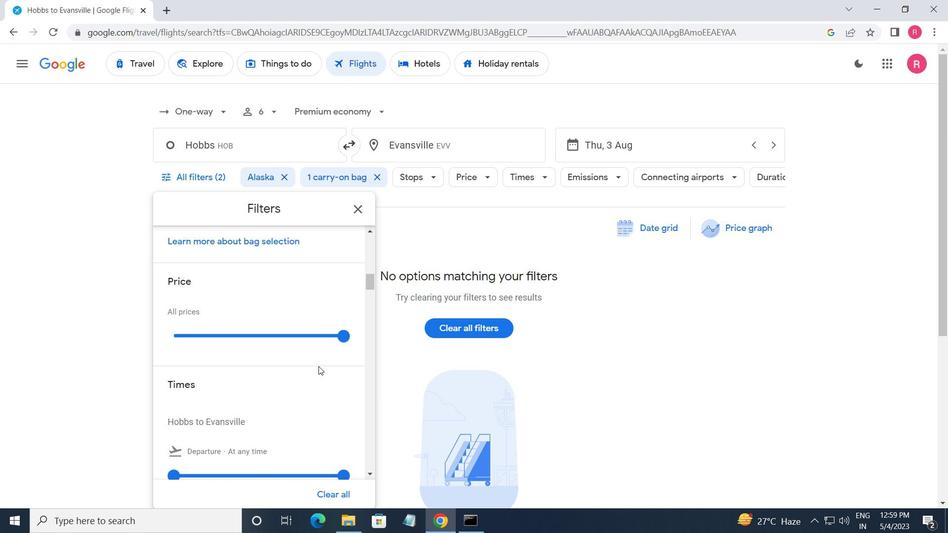 
Action: Mouse moved to (177, 350)
Screenshot: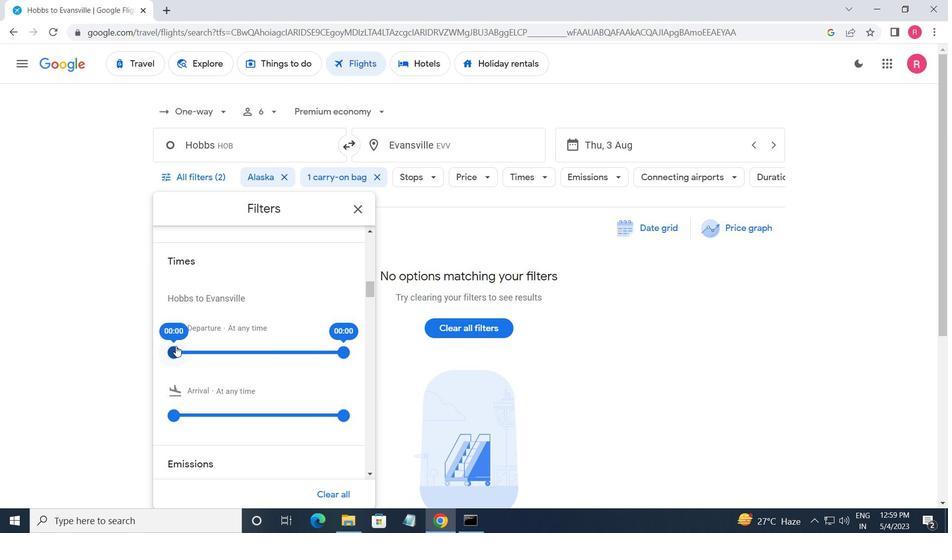 
Action: Mouse pressed left at (177, 350)
Screenshot: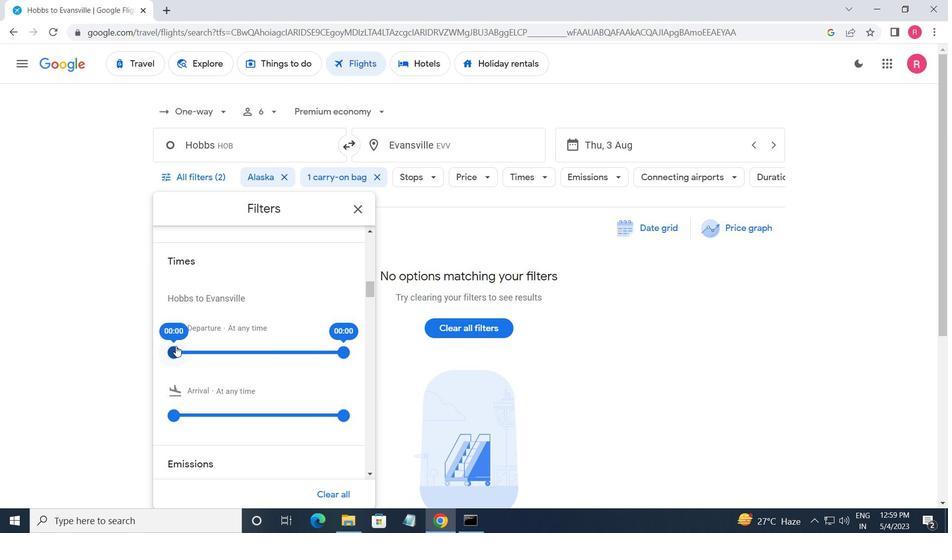 
Action: Mouse moved to (340, 355)
Screenshot: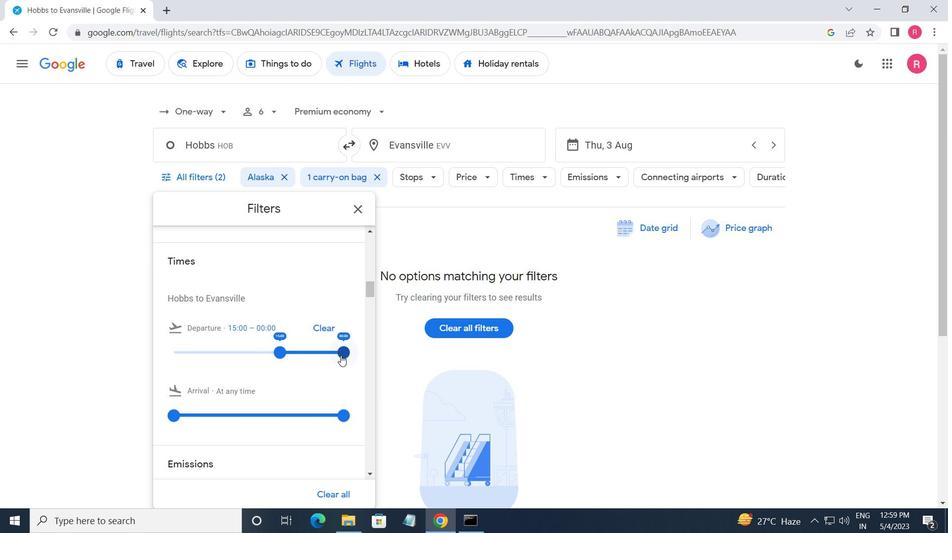 
Action: Mouse pressed left at (340, 355)
Screenshot: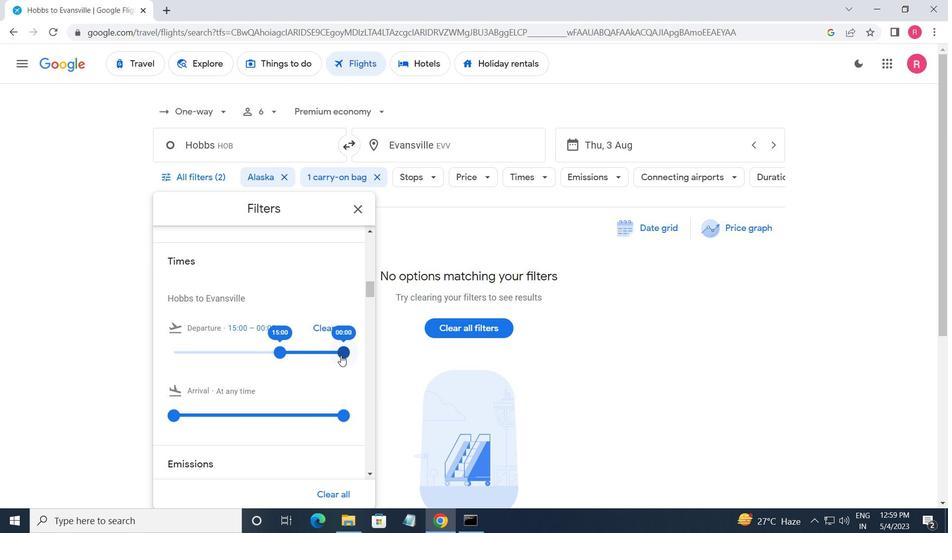 
Action: Mouse moved to (357, 213)
Screenshot: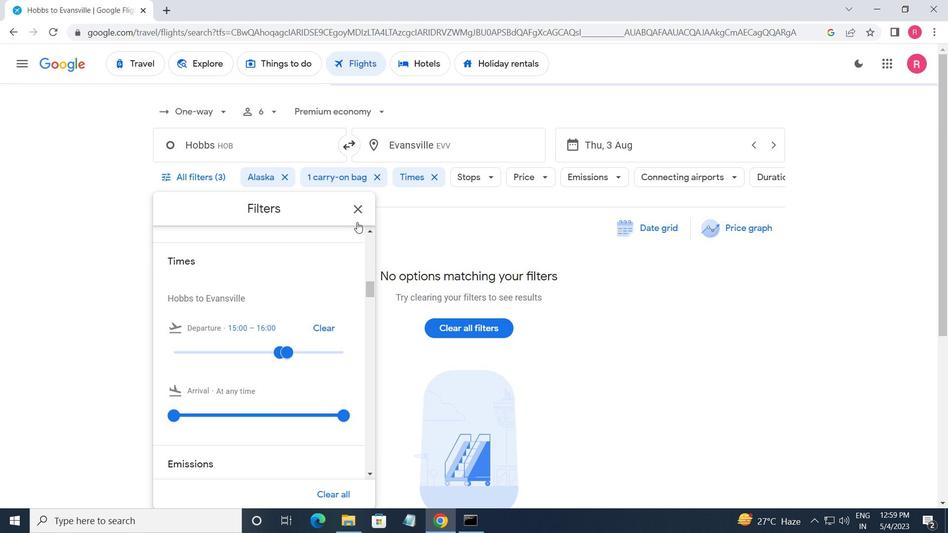 
Action: Mouse pressed left at (357, 213)
Screenshot: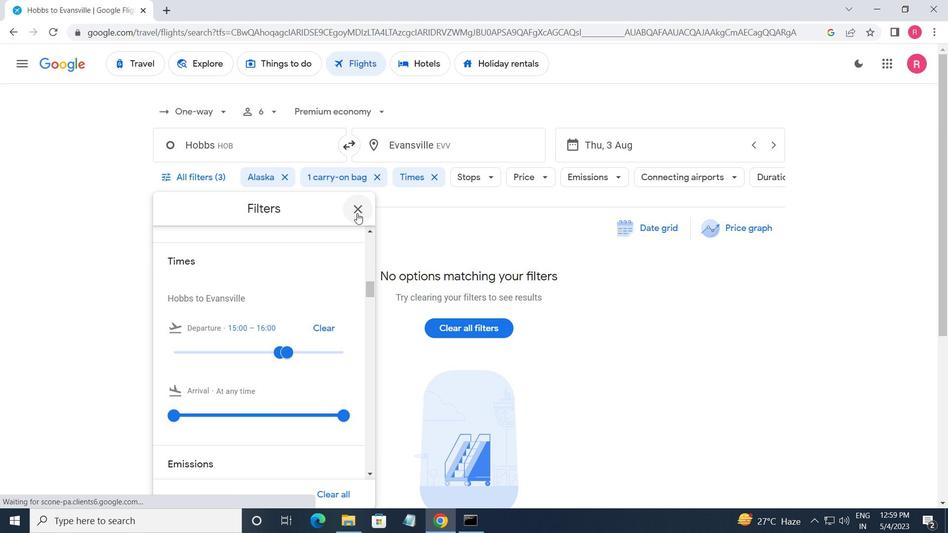 
